 Task: Look for space in Korntal, Germany from 5th June, 2023 to 16th June, 2023 for 2 adults in price range Rs.14000 to Rs.18000. Place can be entire place with 1  bedroom having 1 bed and 1 bathroom. Property type can be house, flat, guest house, hotel. Booking option can be shelf check-in. Required host language is English.
Action: Mouse moved to (358, 96)
Screenshot: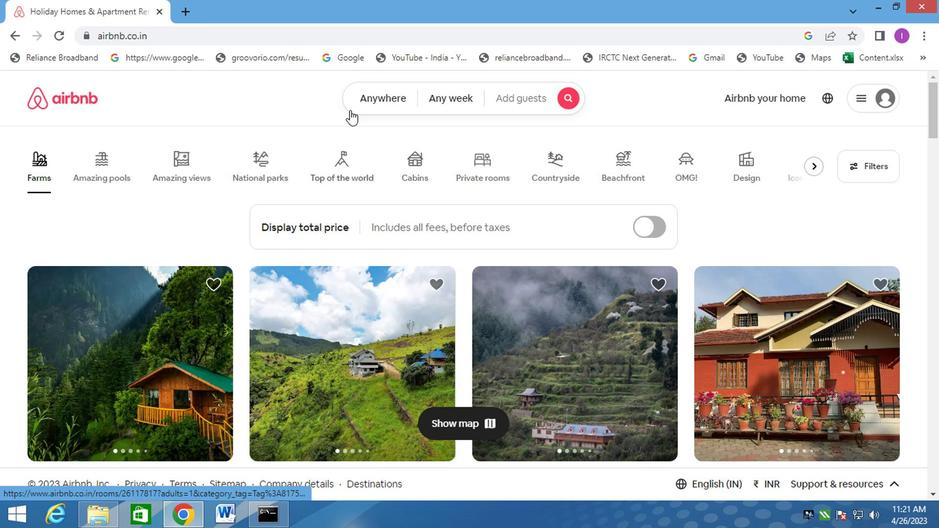 
Action: Mouse pressed left at (358, 96)
Screenshot: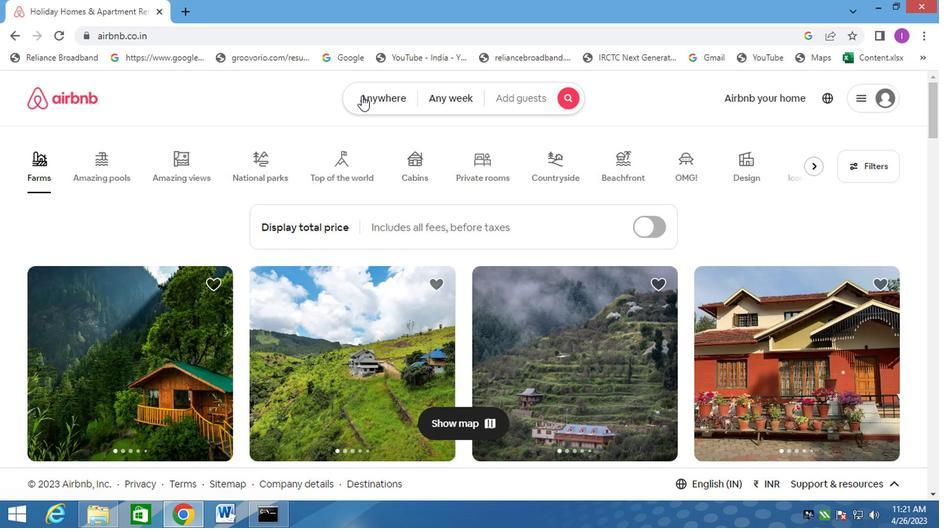 
Action: Mouse moved to (196, 154)
Screenshot: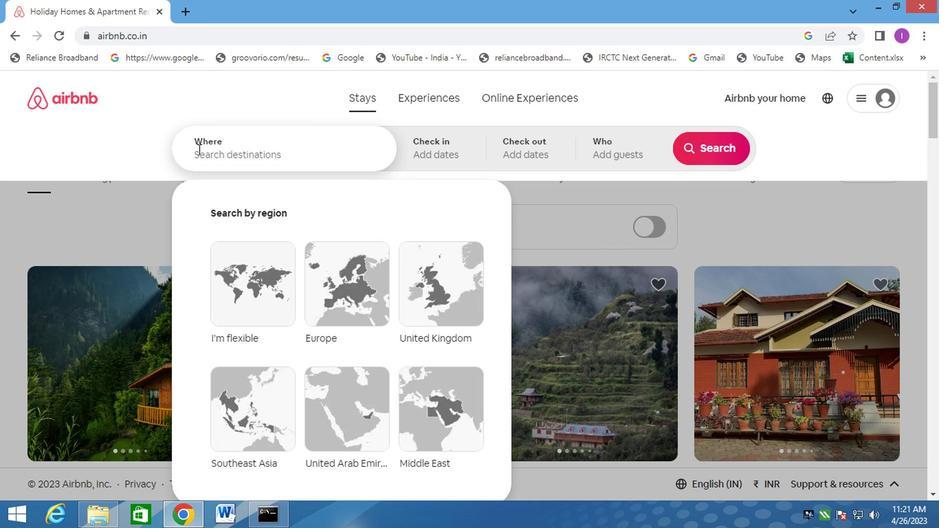 
Action: Mouse pressed left at (196, 154)
Screenshot: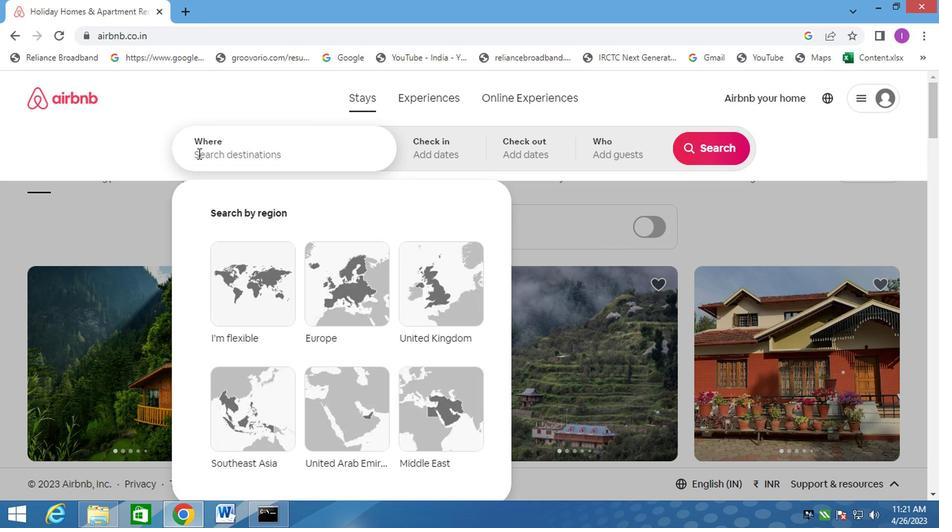 
Action: Mouse moved to (199, 148)
Screenshot: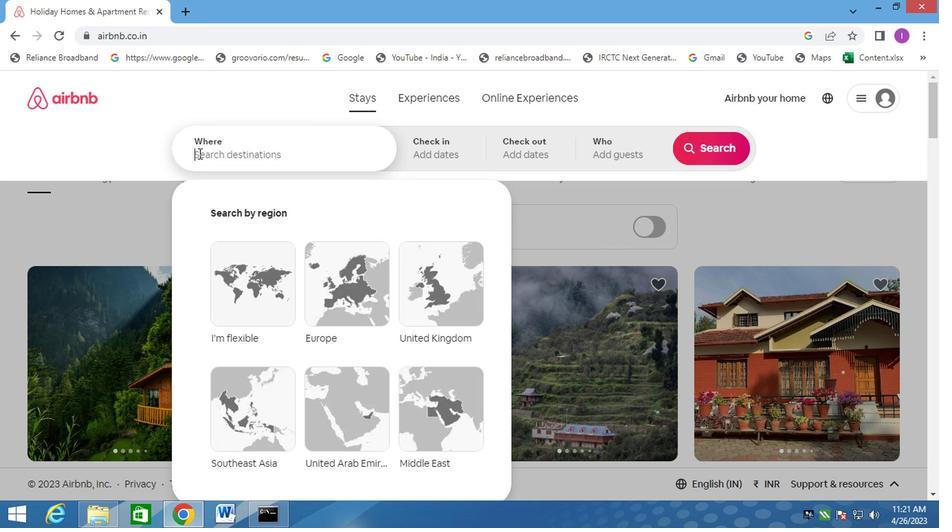 
Action: Key pressed krontal,germany
Screenshot: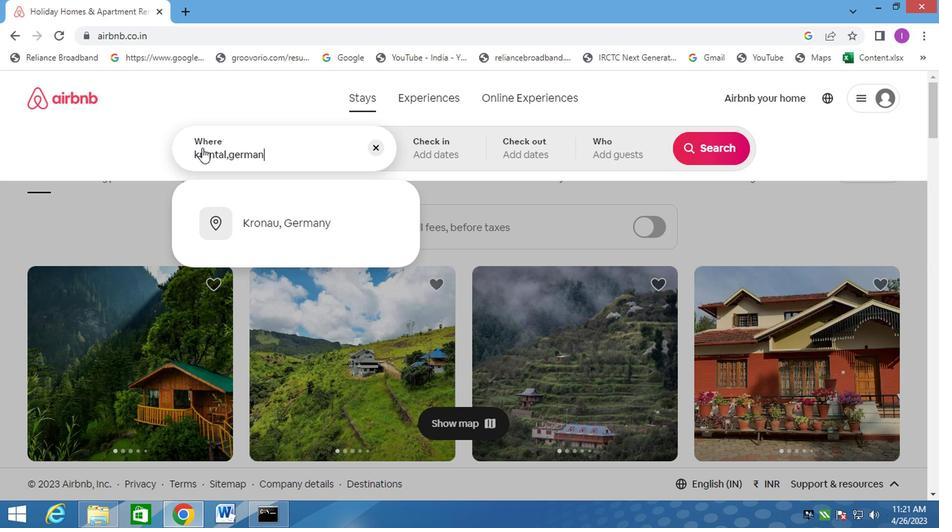 
Action: Mouse moved to (462, 152)
Screenshot: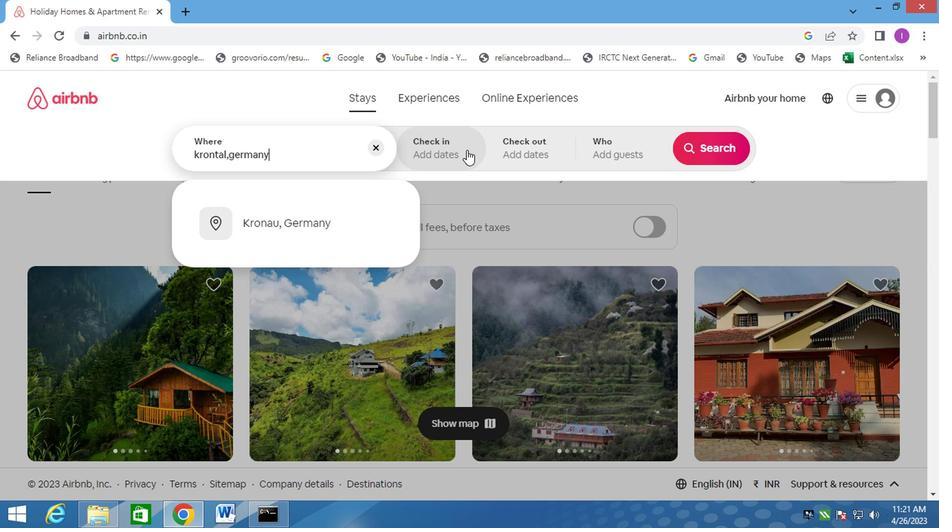 
Action: Mouse pressed left at (462, 152)
Screenshot: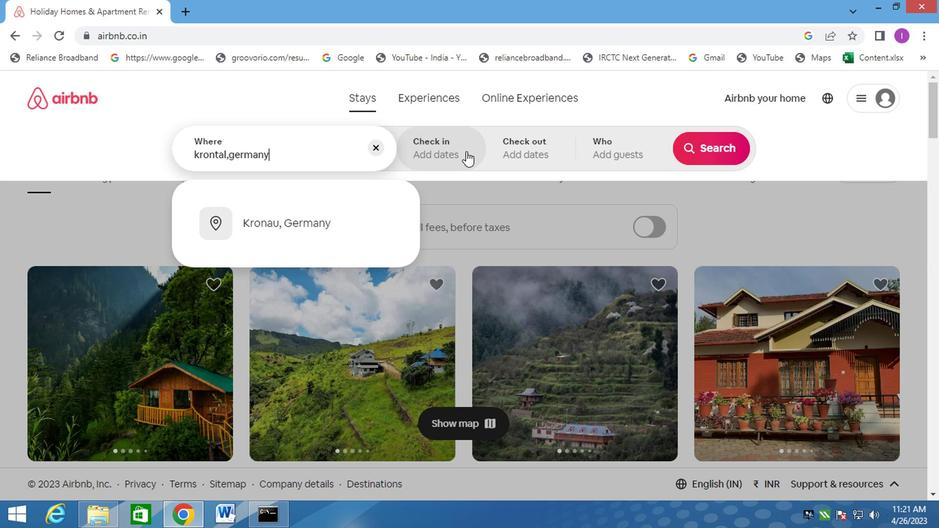 
Action: Mouse moved to (701, 258)
Screenshot: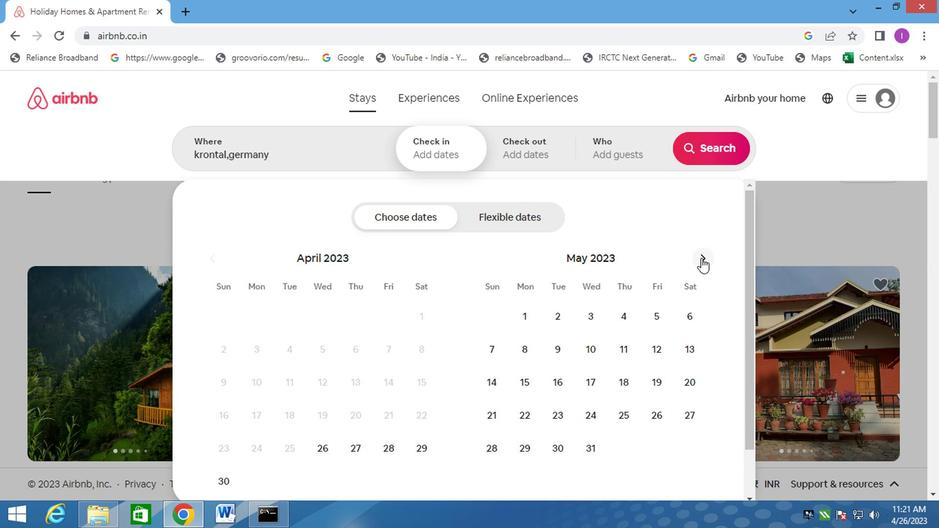 
Action: Mouse pressed left at (701, 258)
Screenshot: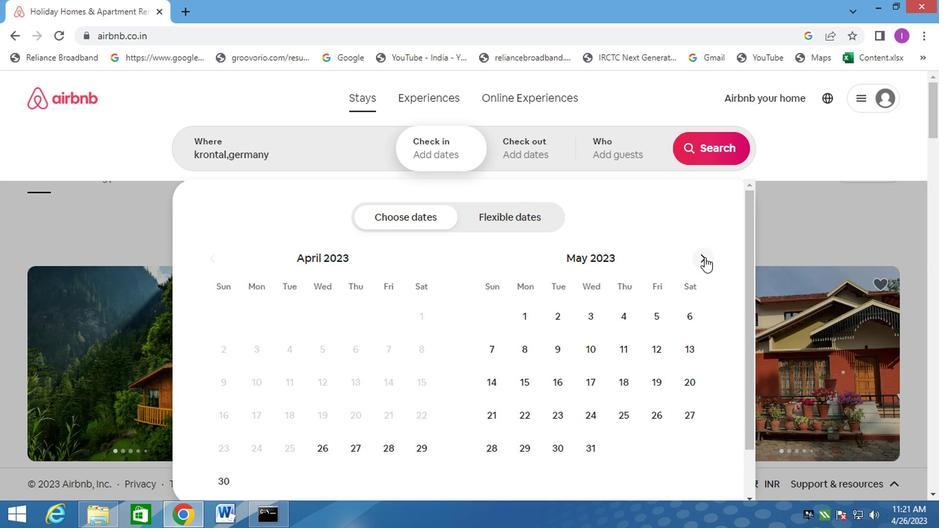 
Action: Mouse pressed left at (701, 258)
Screenshot: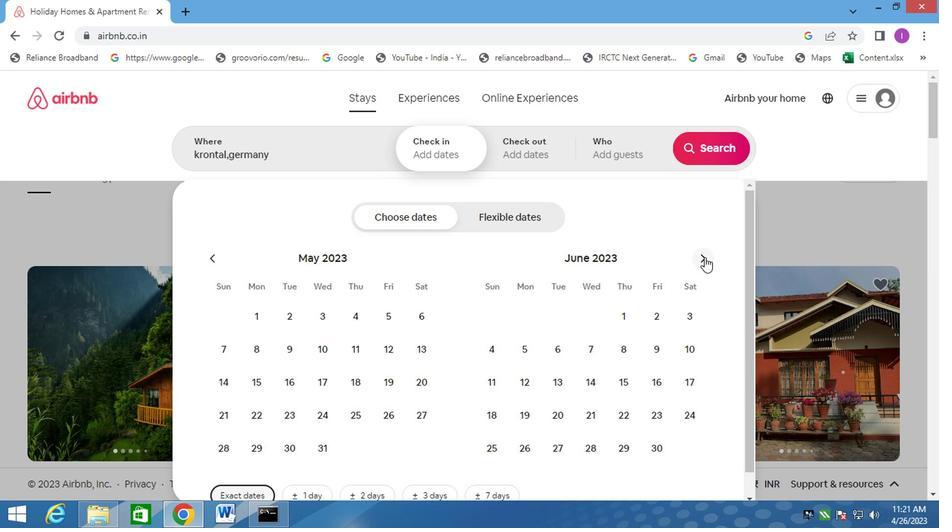 
Action: Mouse moved to (258, 355)
Screenshot: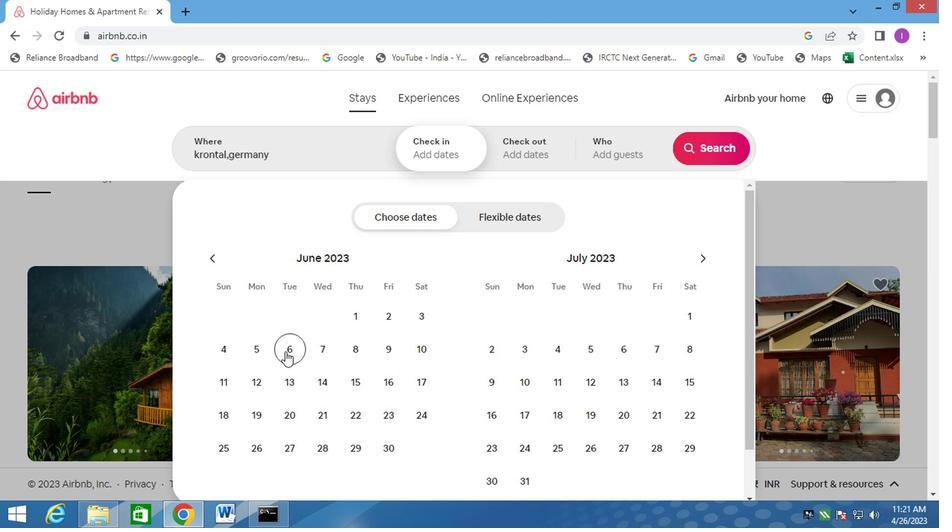 
Action: Mouse pressed left at (258, 355)
Screenshot: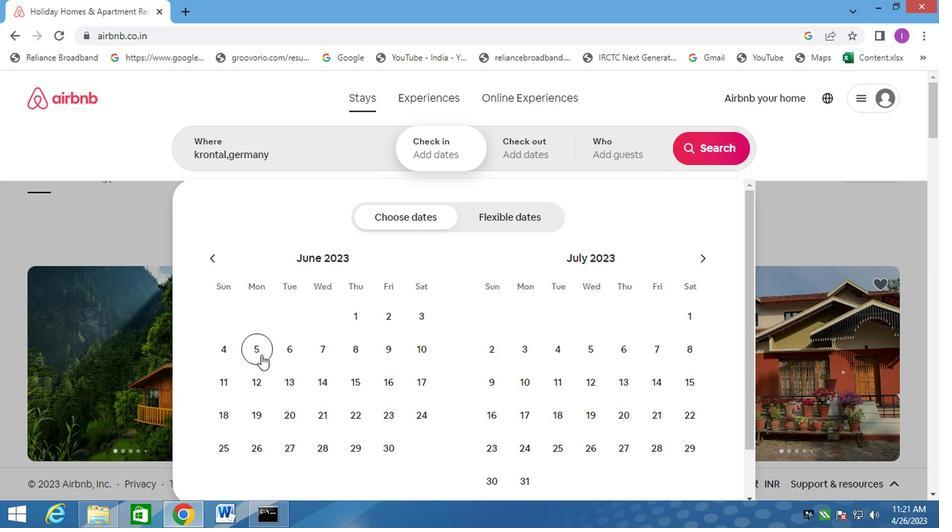 
Action: Mouse moved to (377, 382)
Screenshot: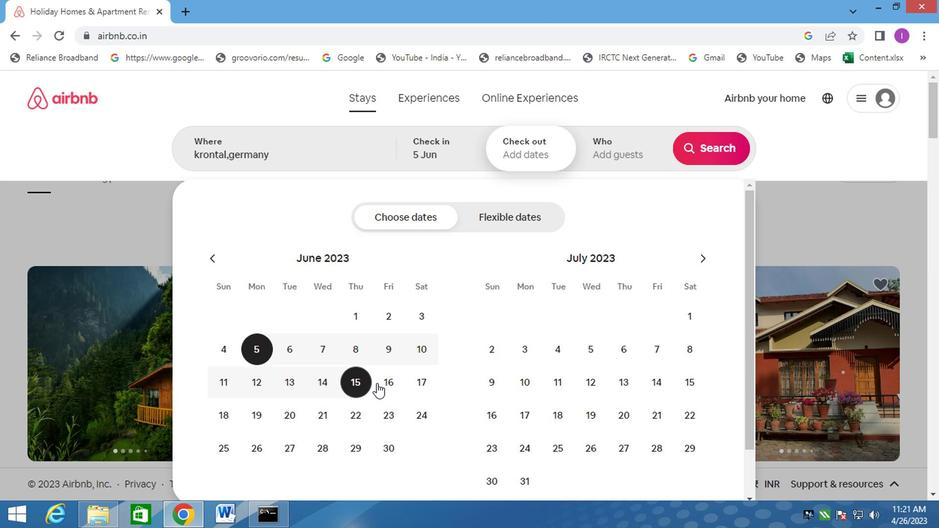 
Action: Mouse pressed left at (377, 382)
Screenshot: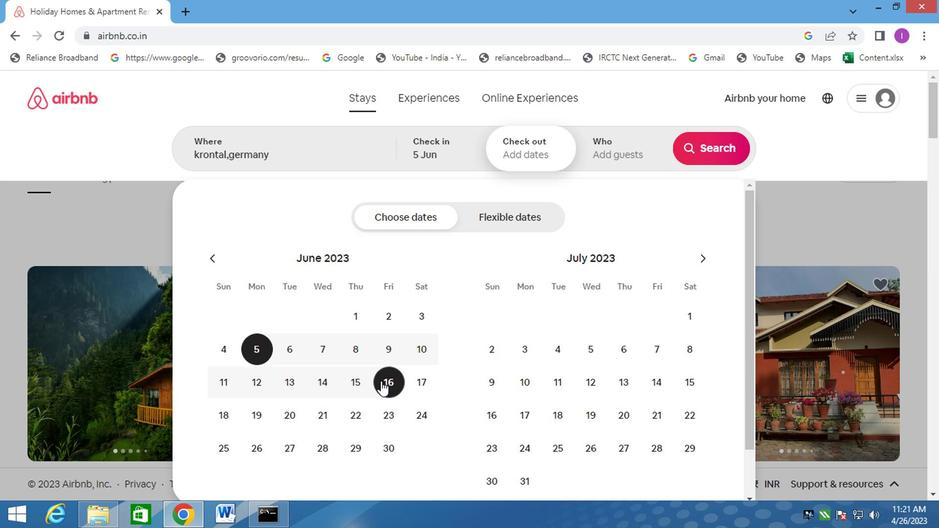 
Action: Mouse moved to (604, 155)
Screenshot: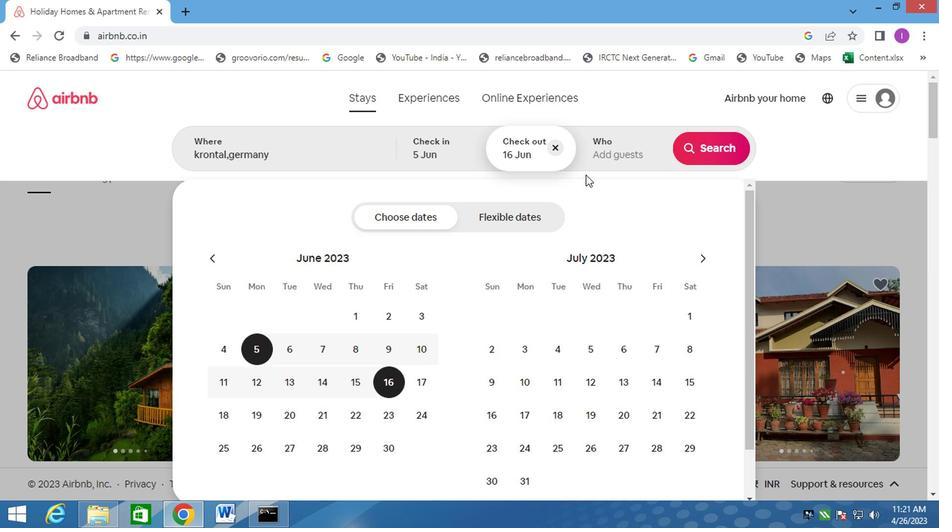 
Action: Mouse pressed left at (604, 155)
Screenshot: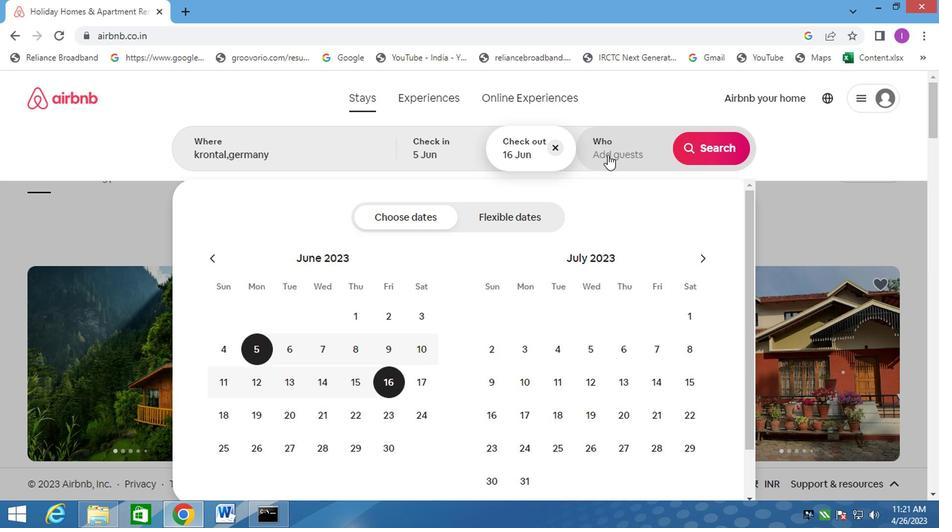 
Action: Mouse moved to (715, 226)
Screenshot: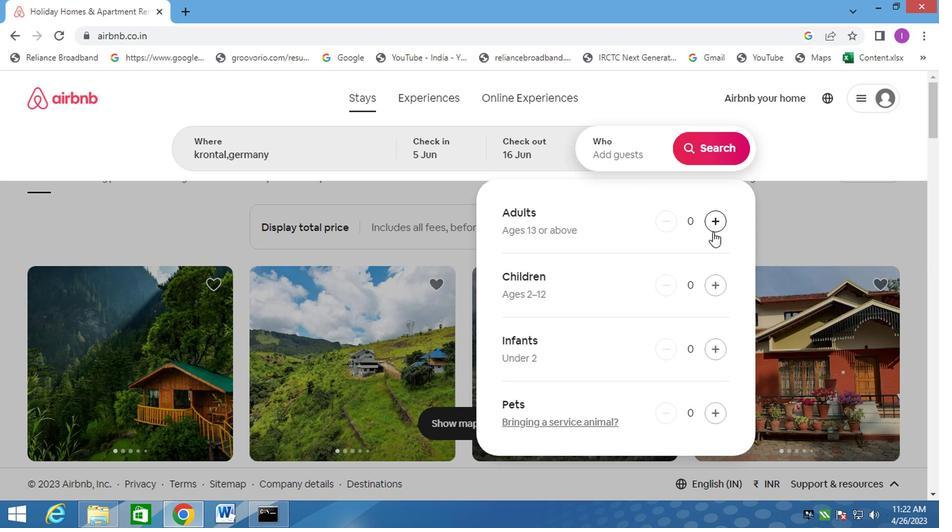 
Action: Mouse pressed left at (715, 226)
Screenshot: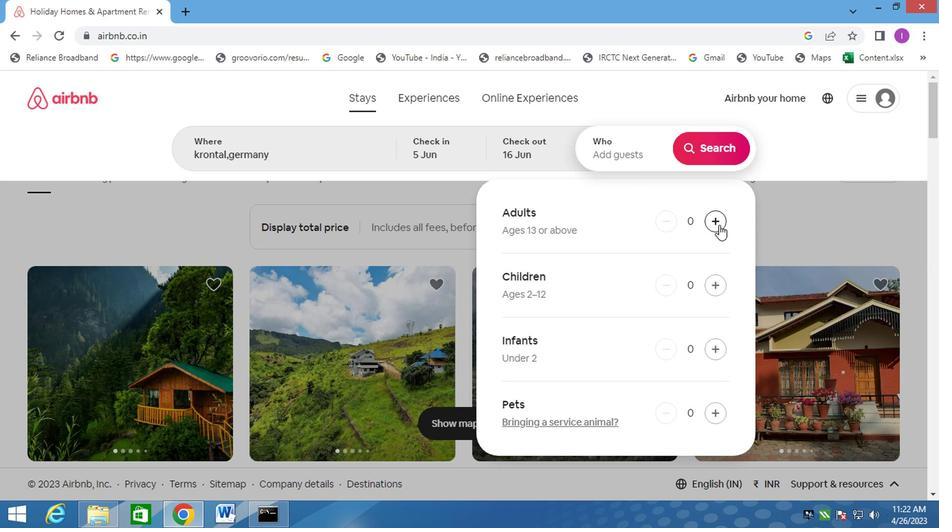 
Action: Mouse moved to (715, 225)
Screenshot: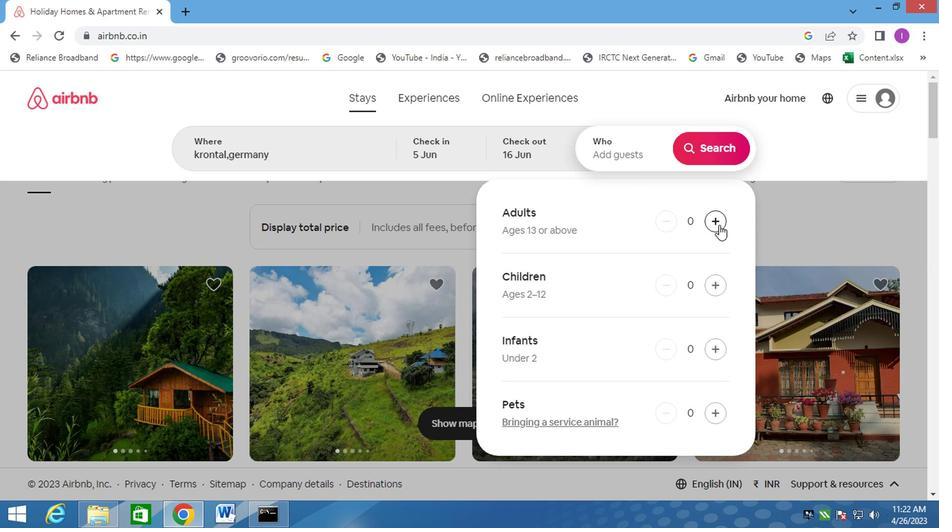 
Action: Mouse pressed left at (715, 225)
Screenshot: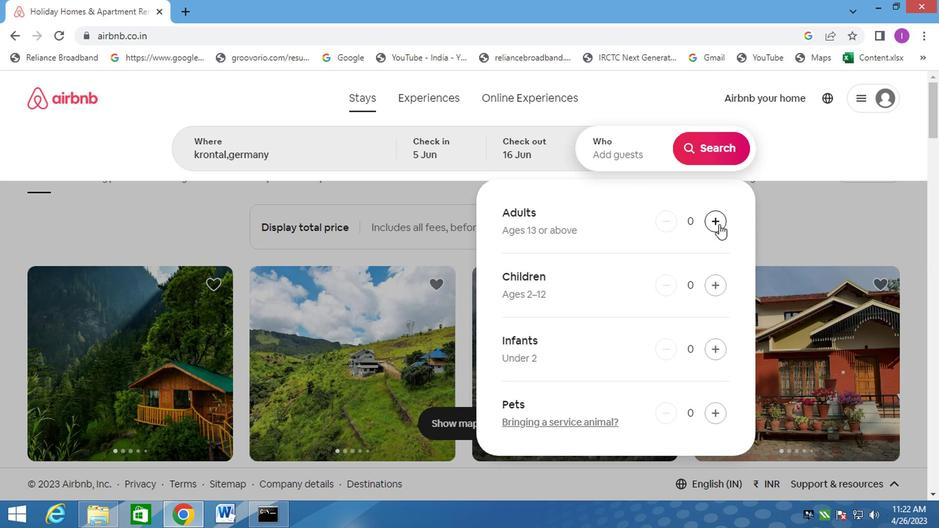 
Action: Mouse moved to (704, 158)
Screenshot: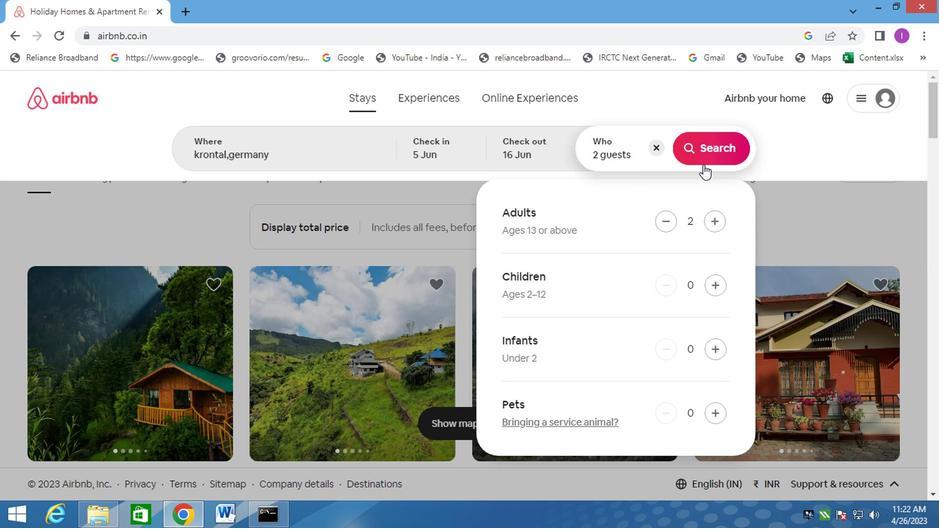 
Action: Mouse pressed left at (704, 158)
Screenshot: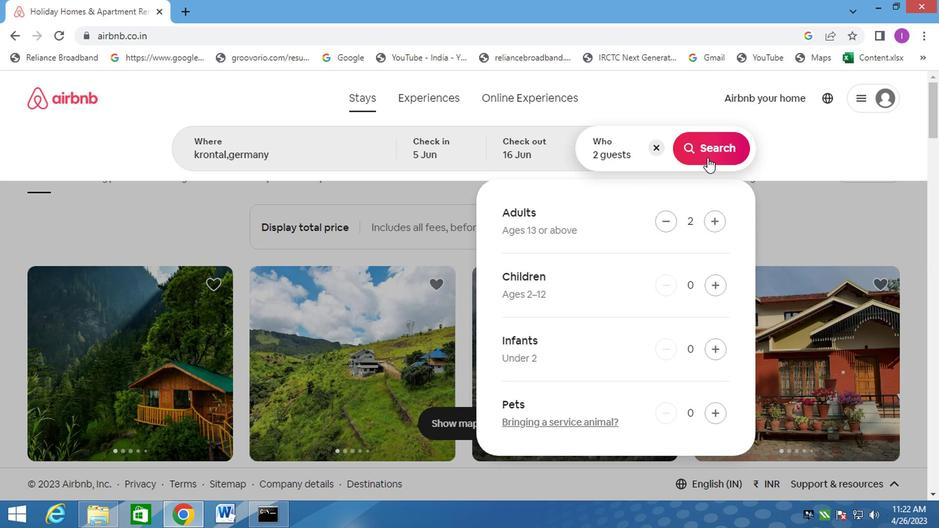 
Action: Mouse moved to (877, 143)
Screenshot: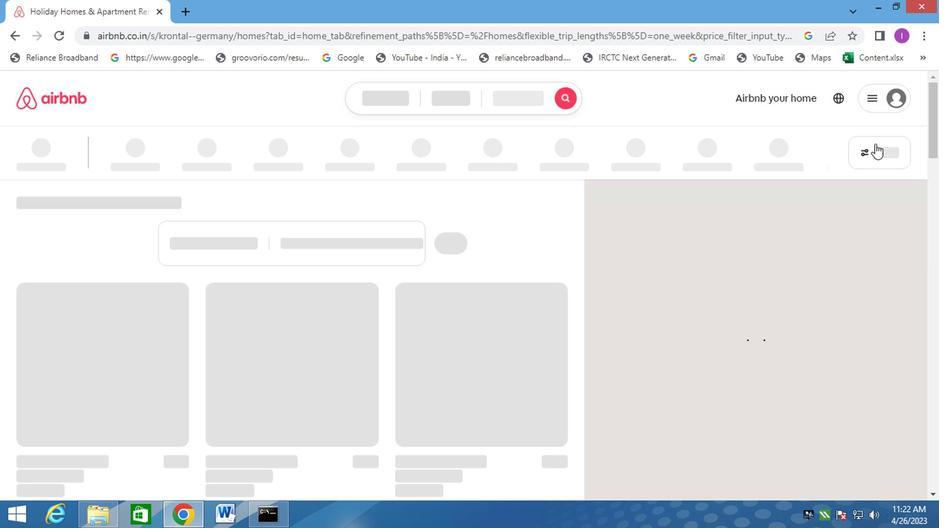 
Action: Mouse pressed left at (877, 143)
Screenshot: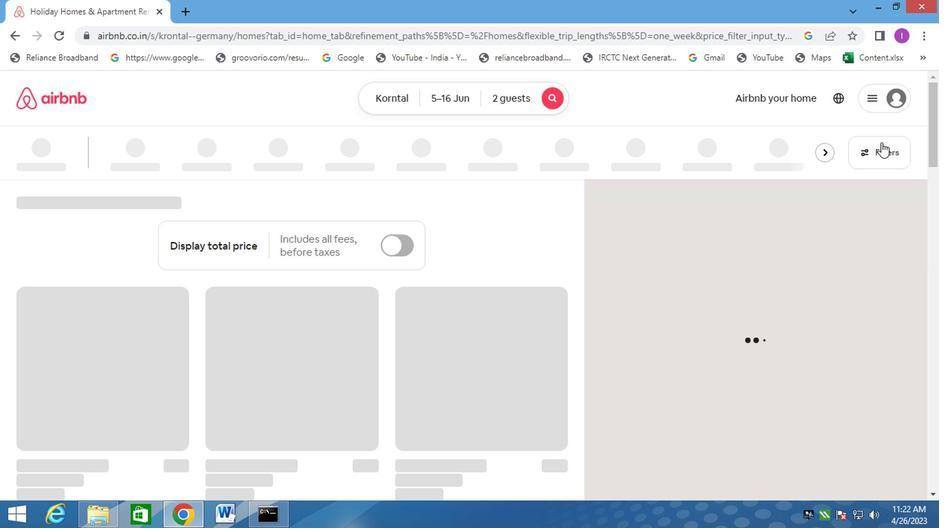 
Action: Mouse moved to (290, 326)
Screenshot: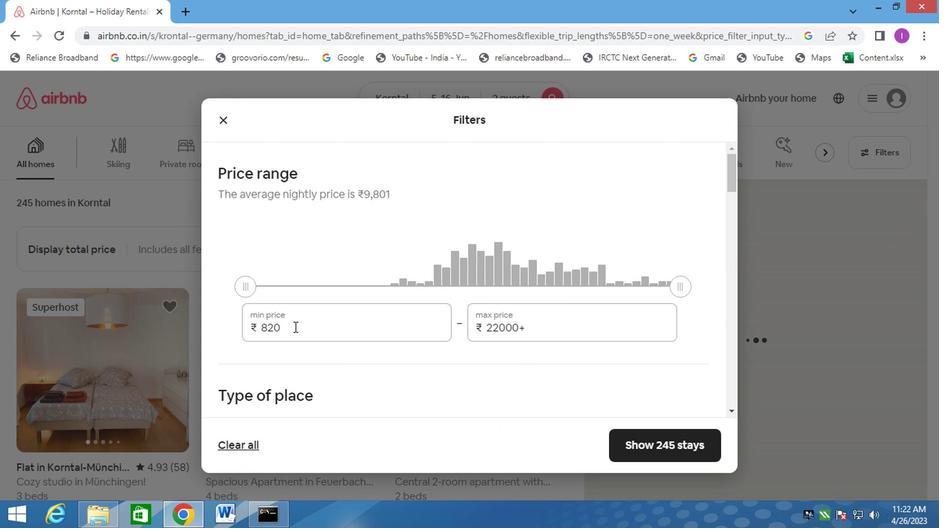 
Action: Mouse pressed left at (290, 326)
Screenshot: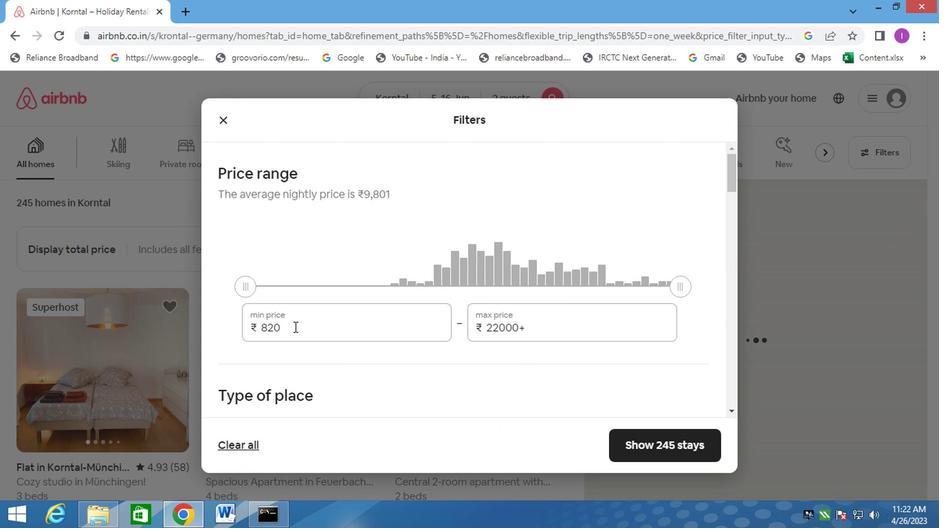 
Action: Mouse moved to (251, 330)
Screenshot: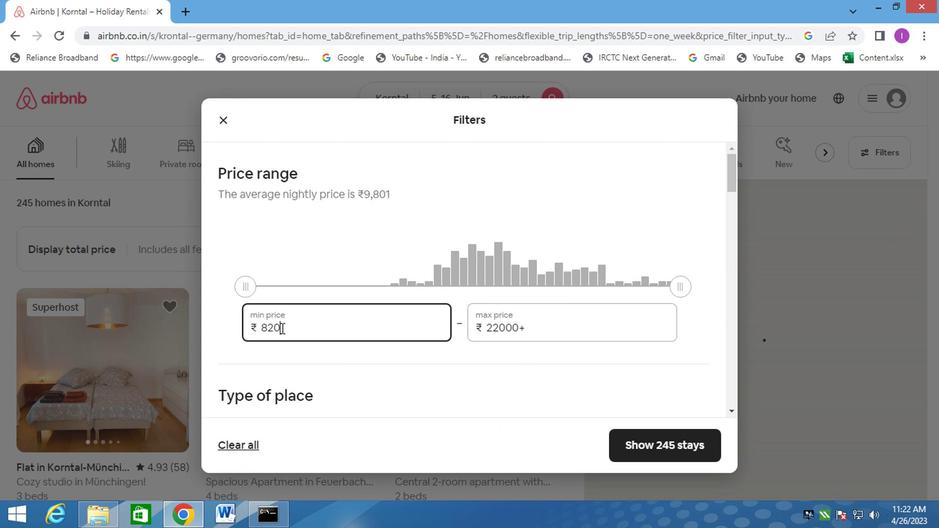 
Action: Key pressed 14000
Screenshot: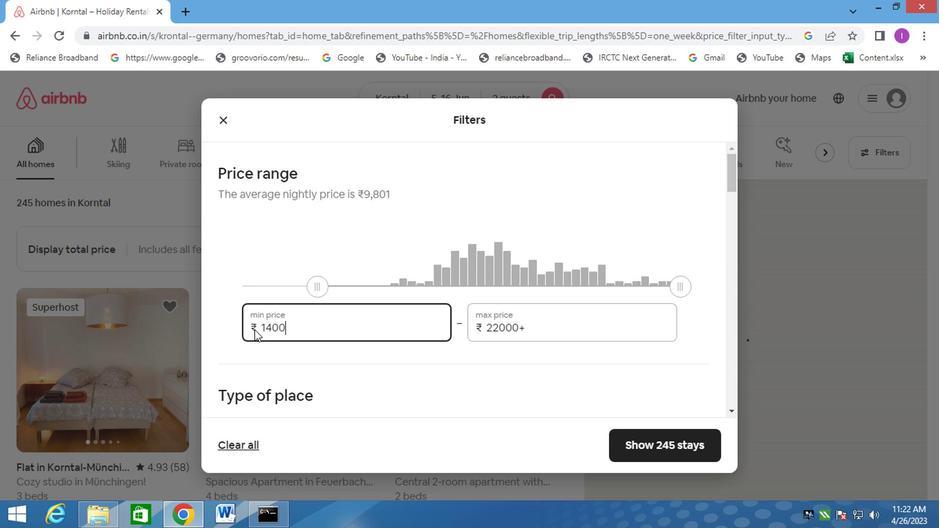 
Action: Mouse moved to (542, 321)
Screenshot: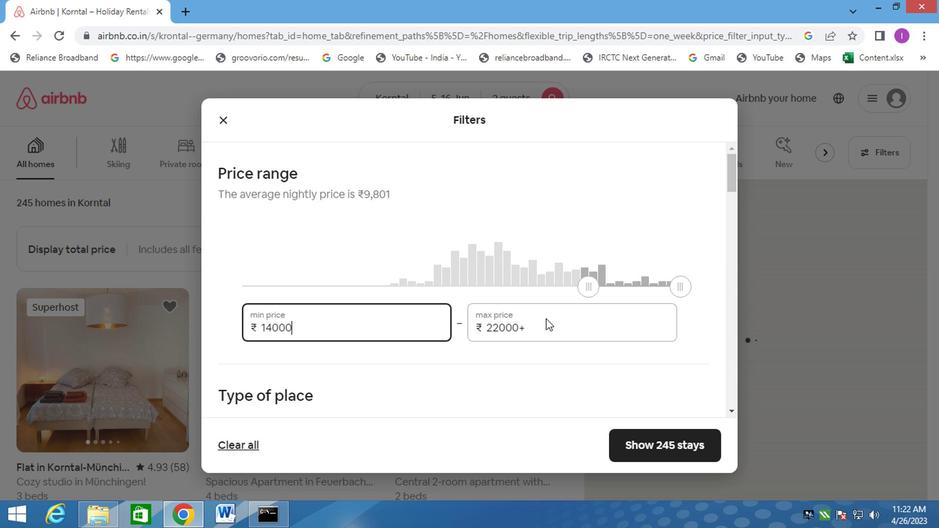
Action: Mouse pressed left at (542, 321)
Screenshot: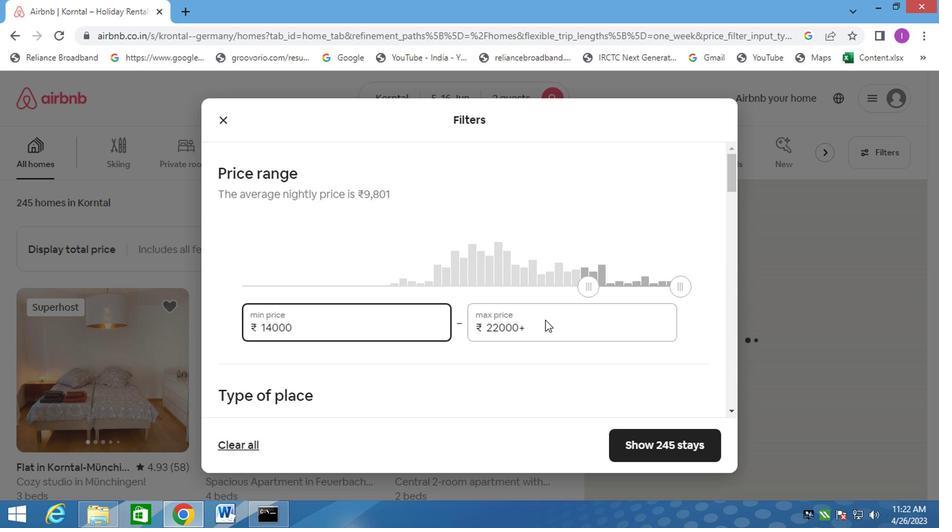 
Action: Mouse moved to (537, 324)
Screenshot: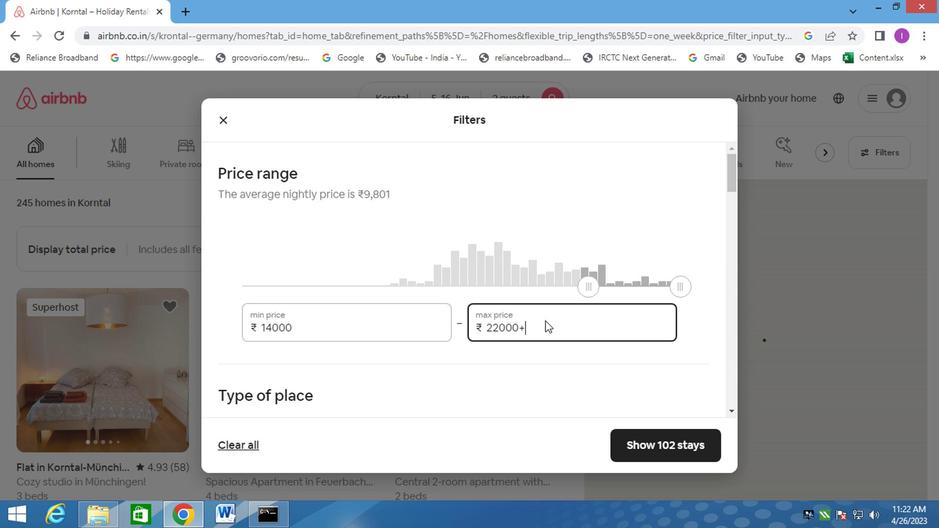 
Action: Mouse pressed left at (537, 324)
Screenshot: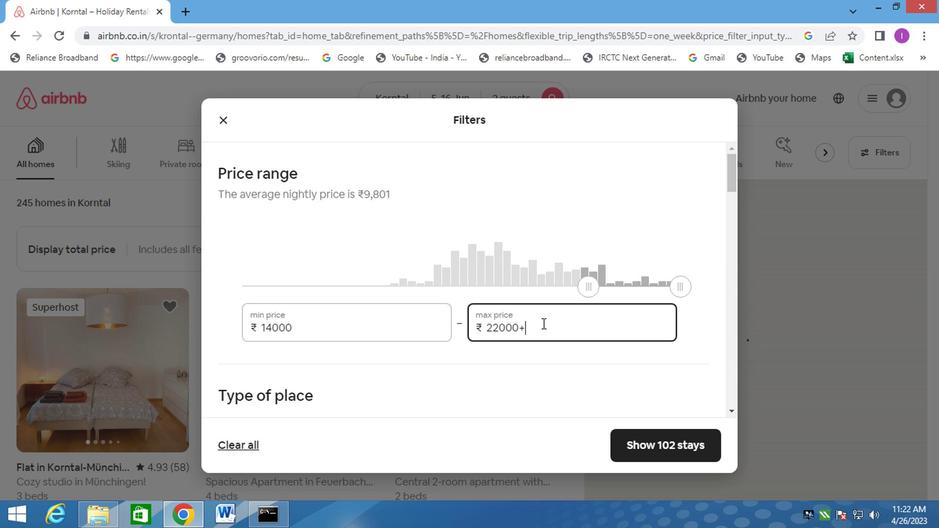 
Action: Mouse moved to (474, 329)
Screenshot: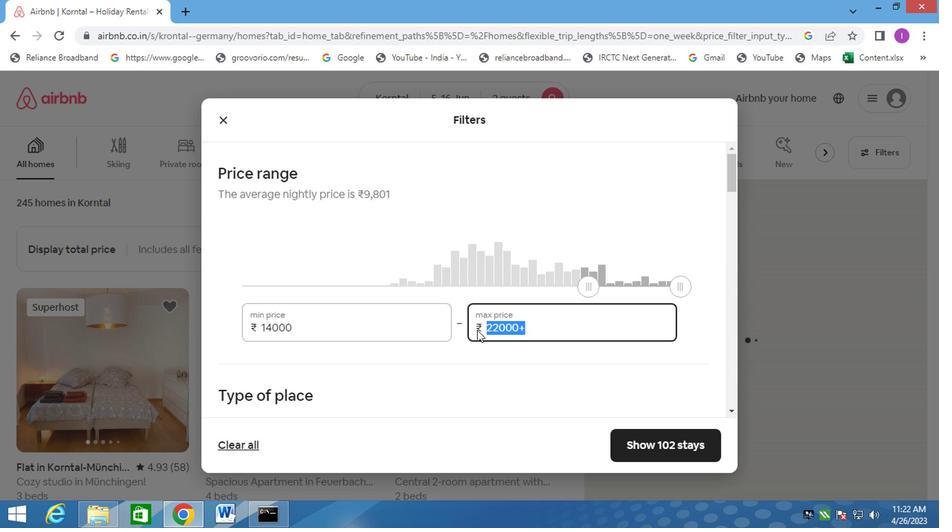 
Action: Key pressed 18000
Screenshot: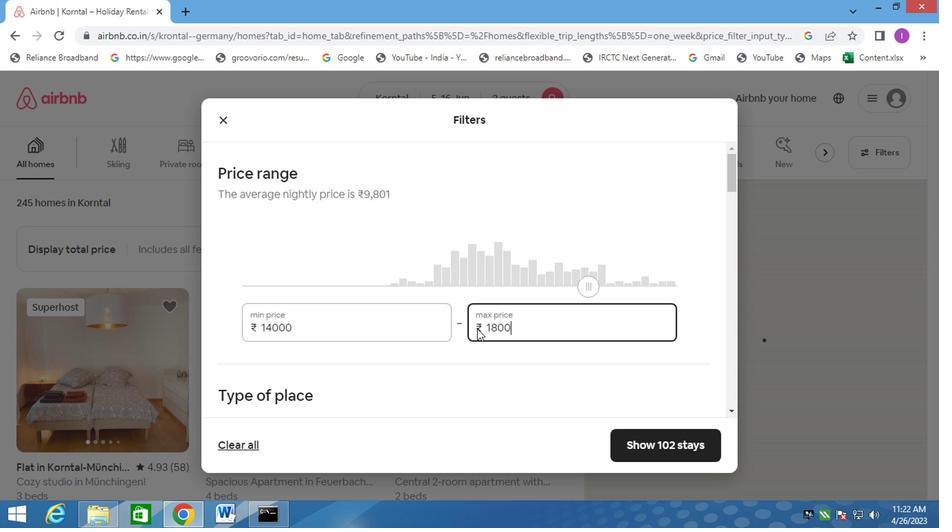 
Action: Mouse moved to (409, 332)
Screenshot: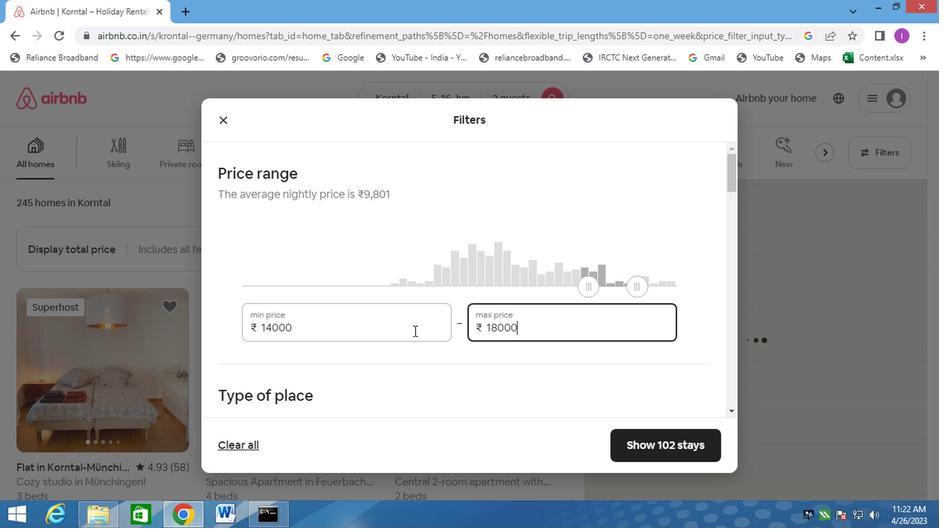 
Action: Mouse scrolled (409, 331) with delta (0, 0)
Screenshot: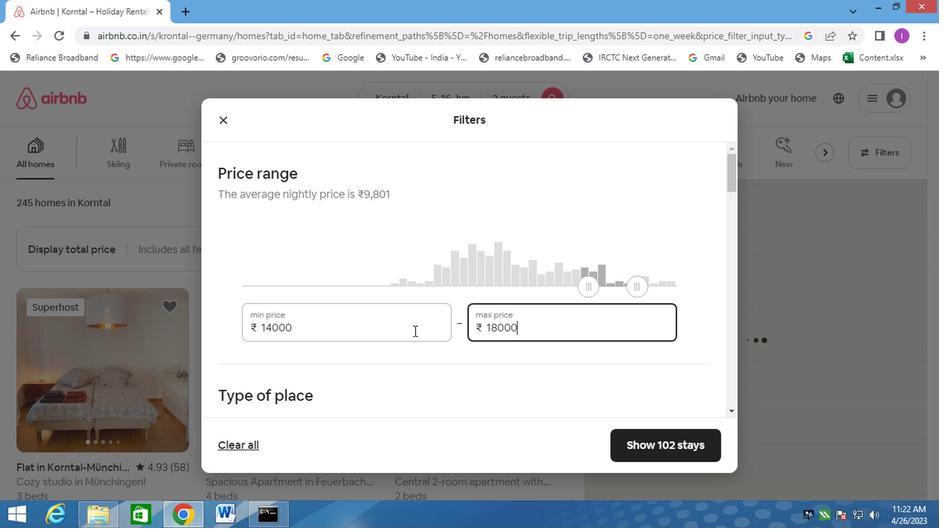 
Action: Mouse moved to (409, 332)
Screenshot: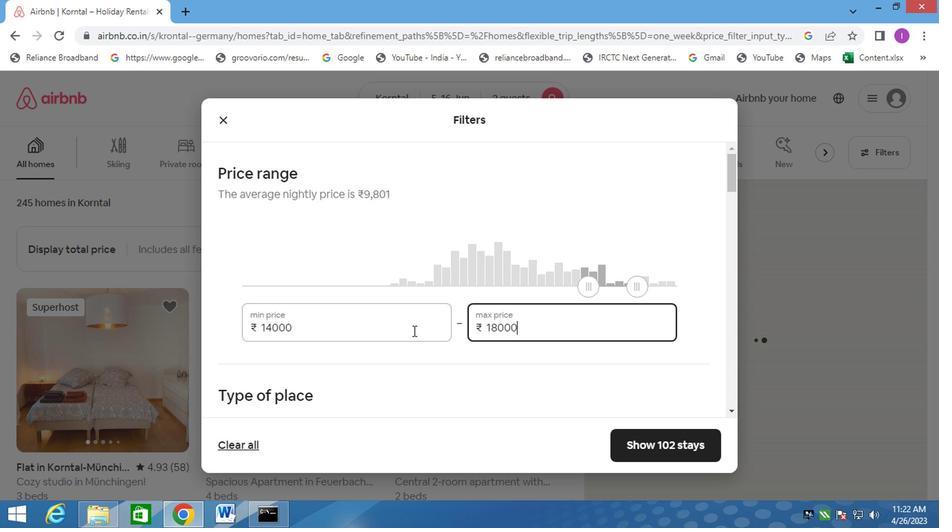
Action: Mouse scrolled (409, 331) with delta (0, 0)
Screenshot: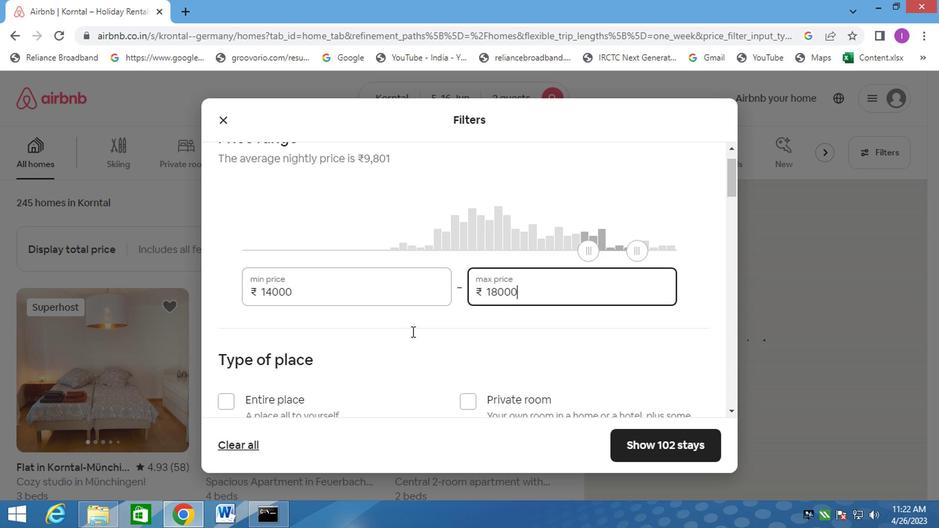 
Action: Mouse moved to (366, 332)
Screenshot: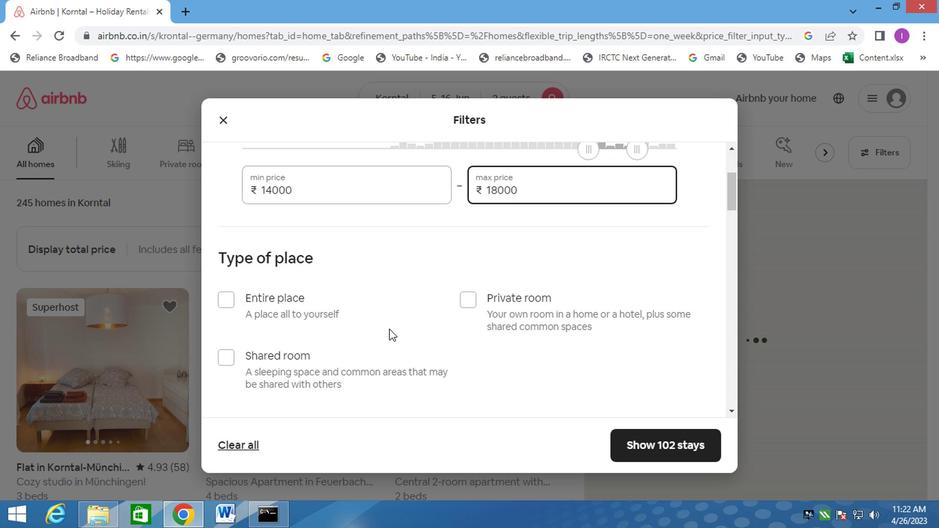 
Action: Mouse scrolled (366, 331) with delta (0, 0)
Screenshot: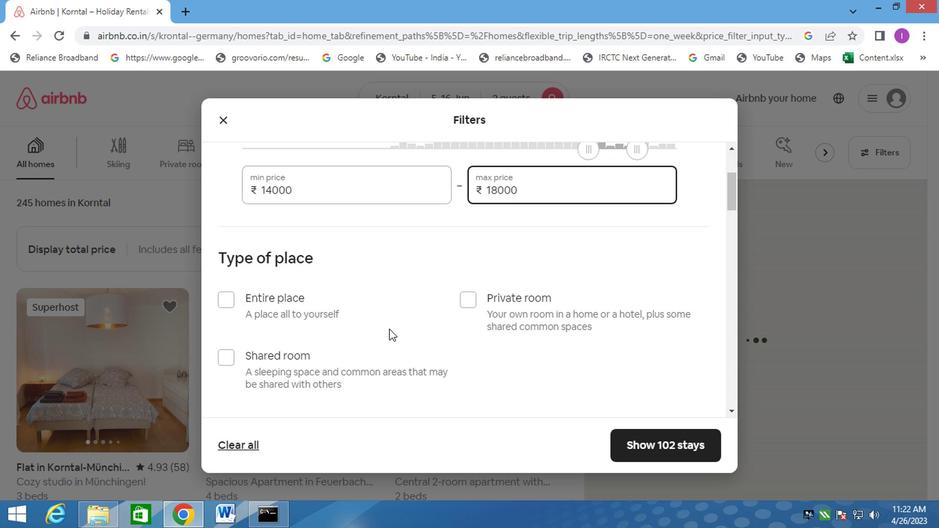 
Action: Mouse moved to (347, 342)
Screenshot: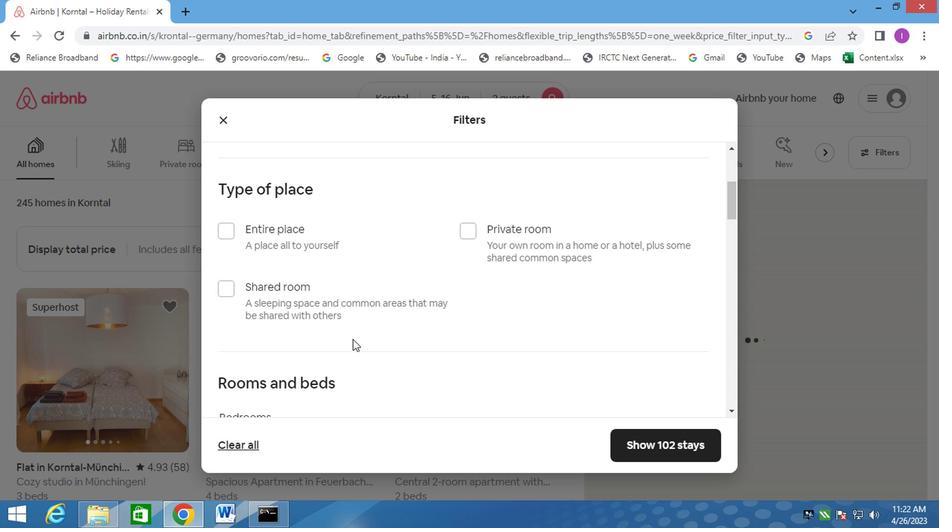 
Action: Mouse scrolled (347, 341) with delta (0, 0)
Screenshot: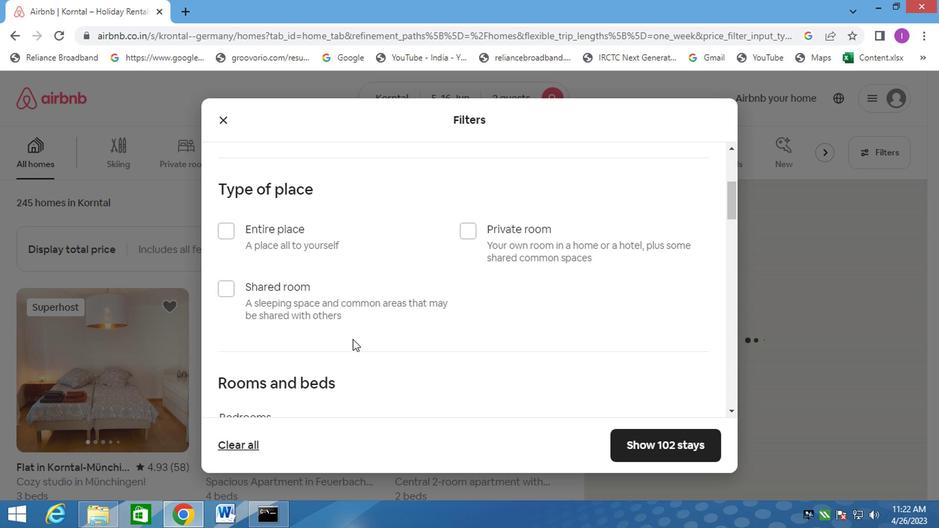 
Action: Mouse moved to (217, 160)
Screenshot: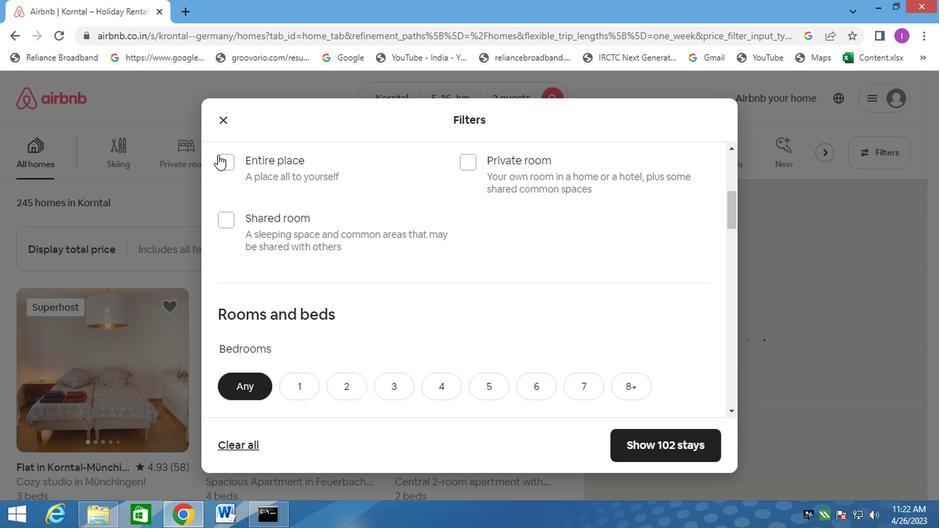 
Action: Mouse pressed left at (217, 160)
Screenshot: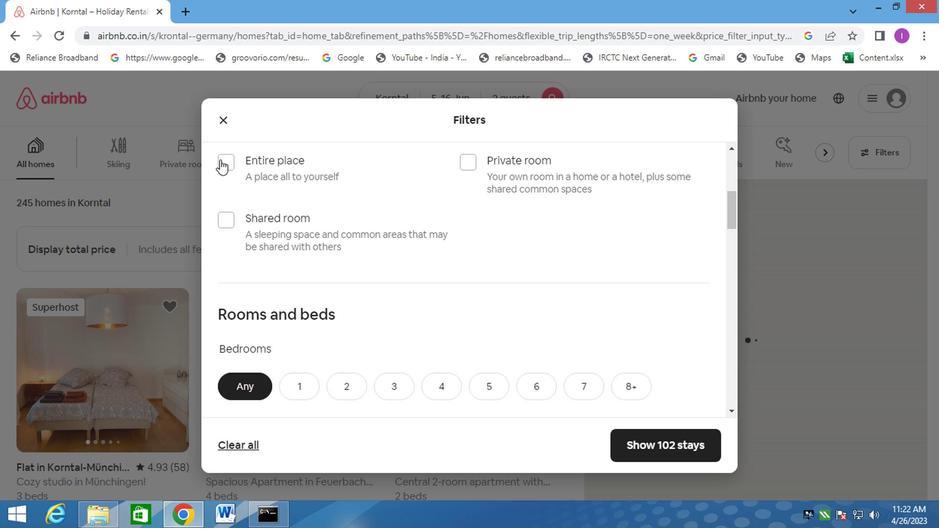 
Action: Mouse moved to (324, 219)
Screenshot: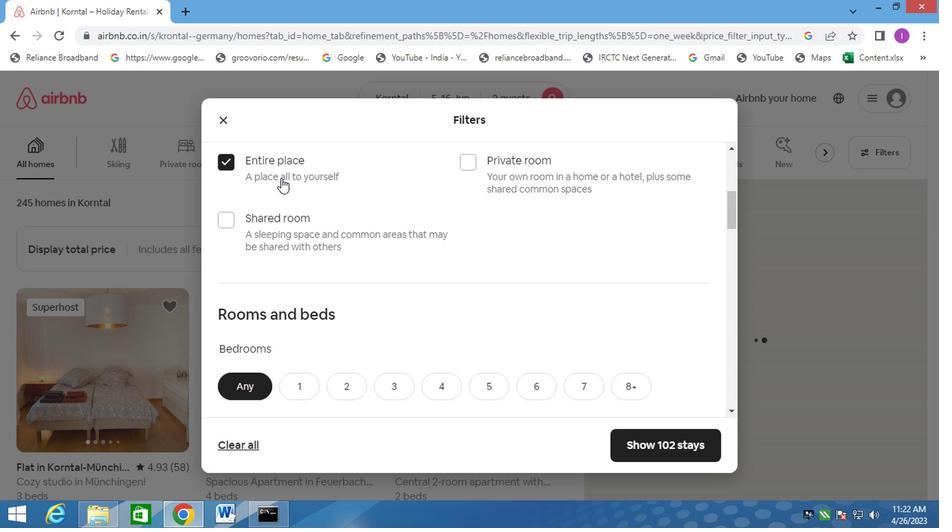 
Action: Mouse scrolled (323, 218) with delta (0, 0)
Screenshot: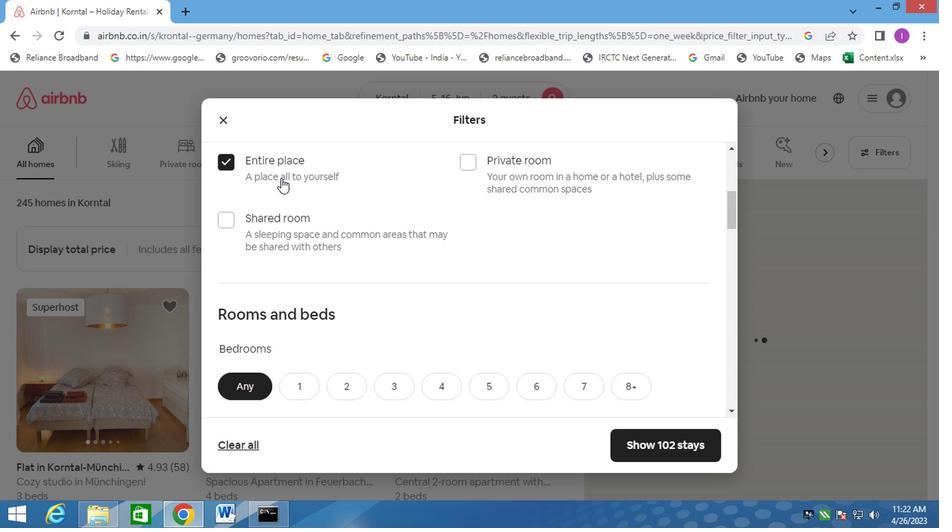 
Action: Mouse scrolled (324, 218) with delta (0, 0)
Screenshot: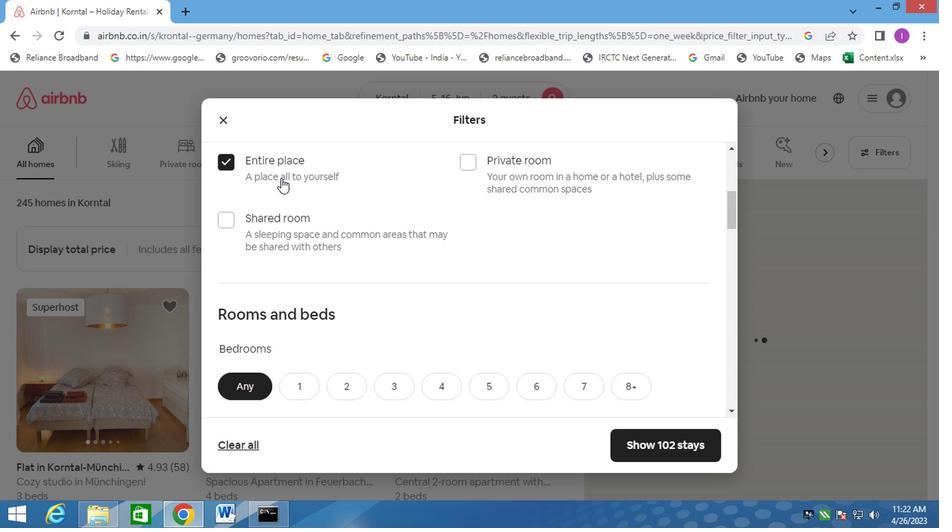 
Action: Mouse moved to (325, 219)
Screenshot: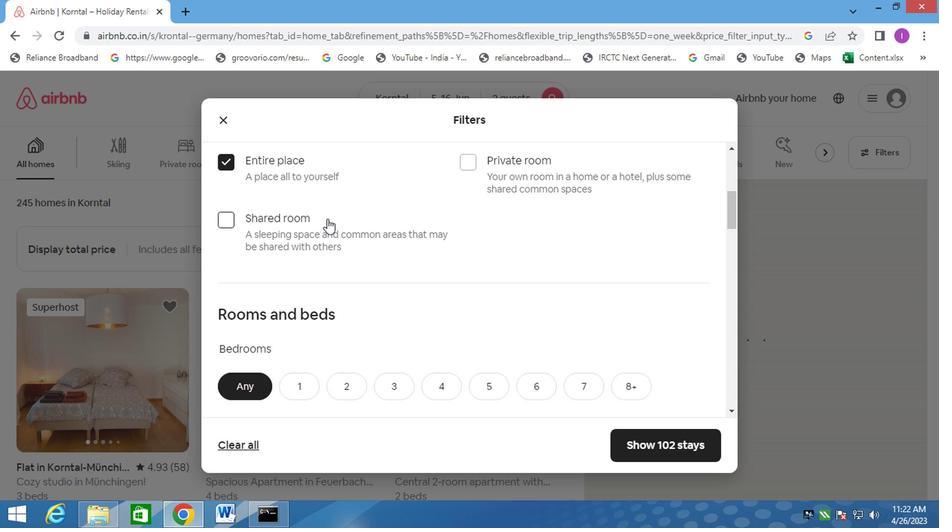 
Action: Mouse scrolled (324, 218) with delta (0, 0)
Screenshot: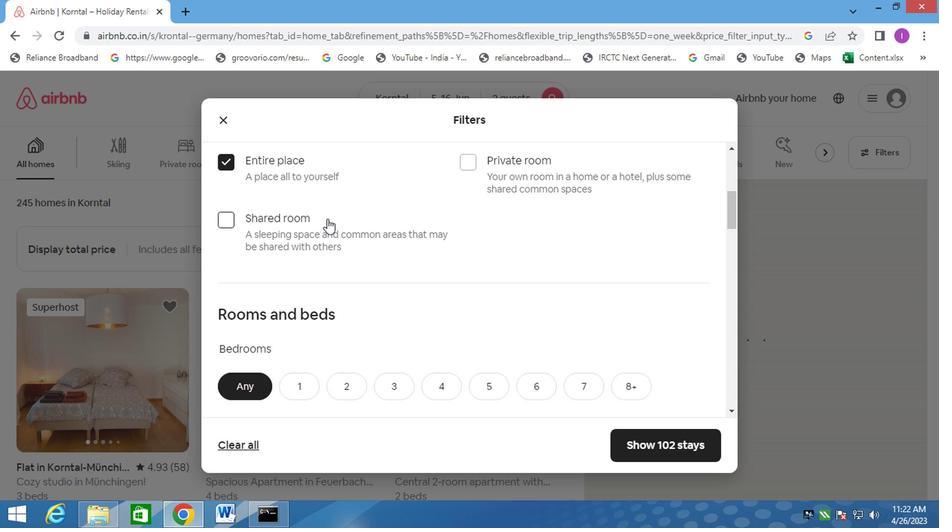 
Action: Mouse moved to (327, 219)
Screenshot: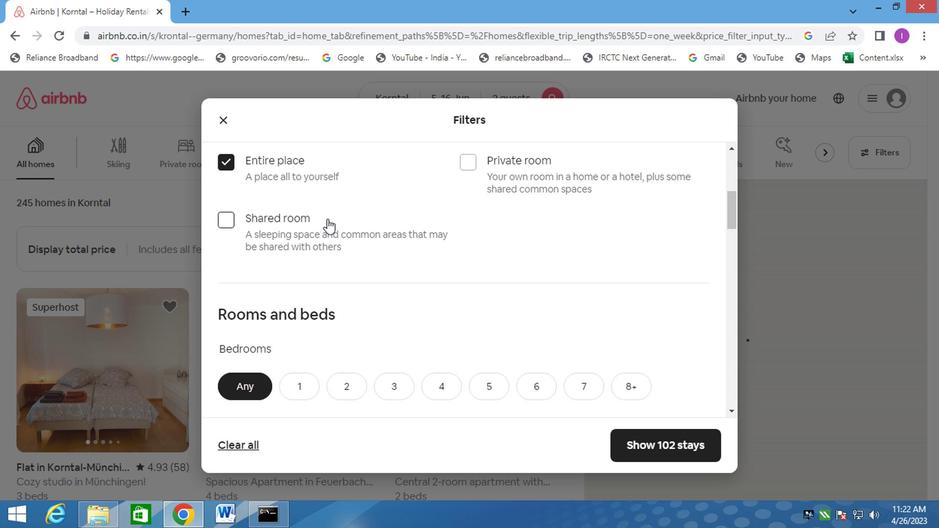 
Action: Mouse scrolled (327, 218) with delta (0, 0)
Screenshot: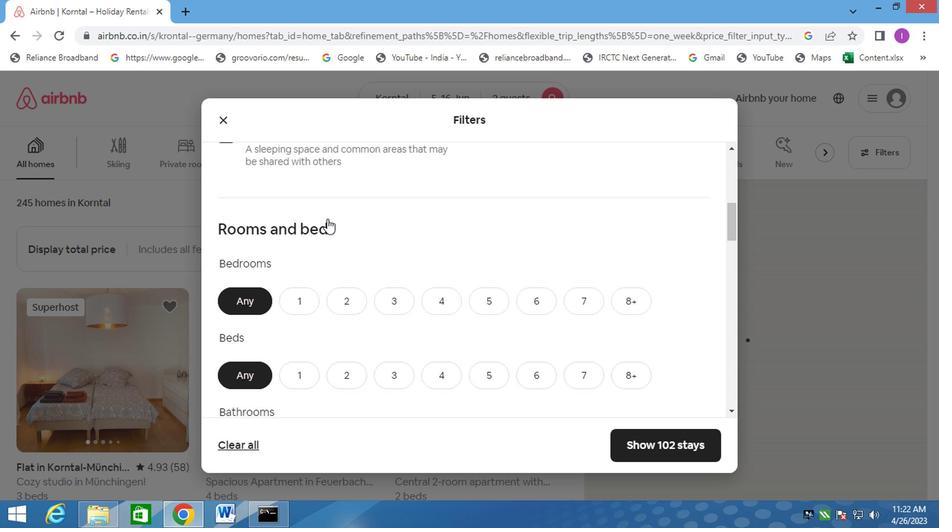 
Action: Mouse moved to (299, 177)
Screenshot: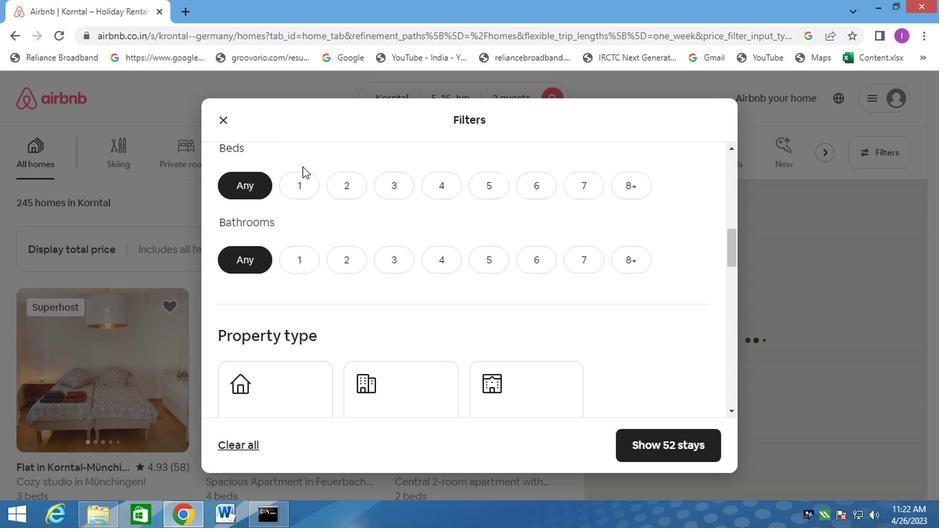 
Action: Mouse scrolled (299, 178) with delta (0, 0)
Screenshot: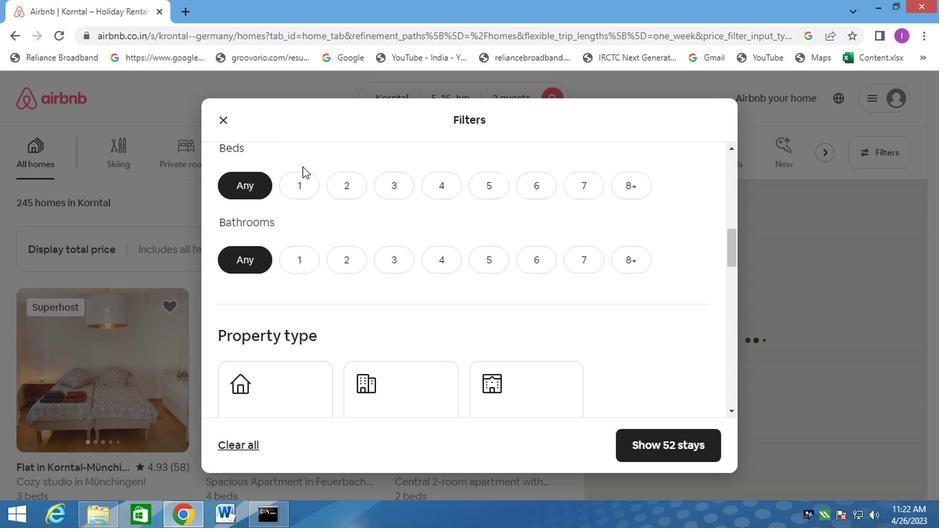 
Action: Mouse moved to (299, 179)
Screenshot: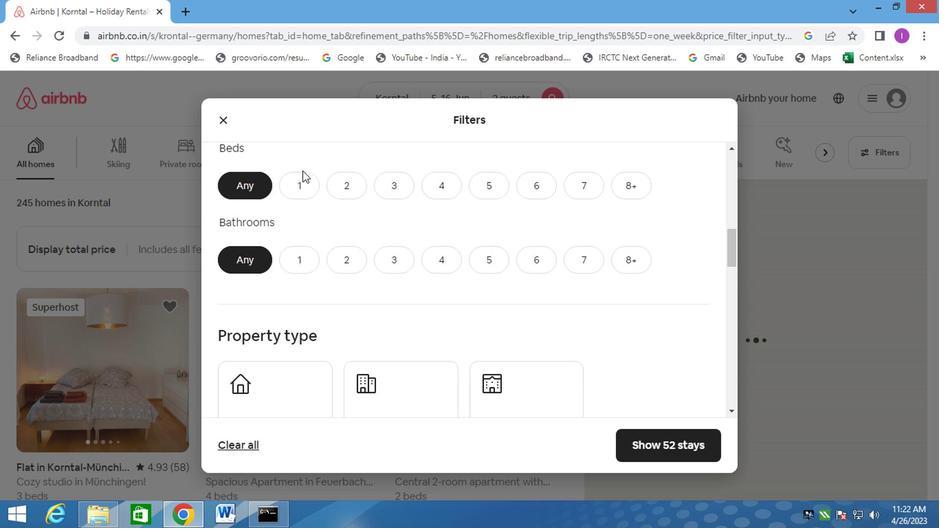 
Action: Mouse scrolled (299, 179) with delta (0, 0)
Screenshot: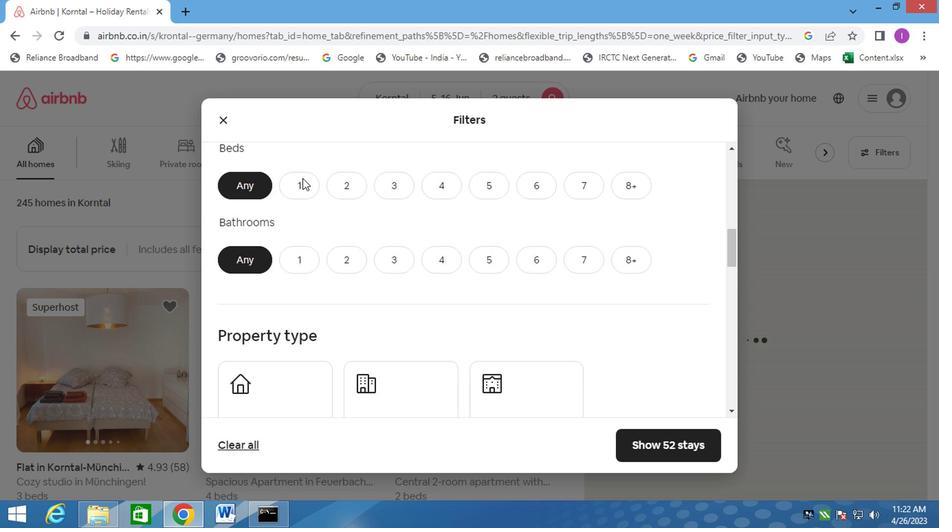 
Action: Mouse moved to (296, 239)
Screenshot: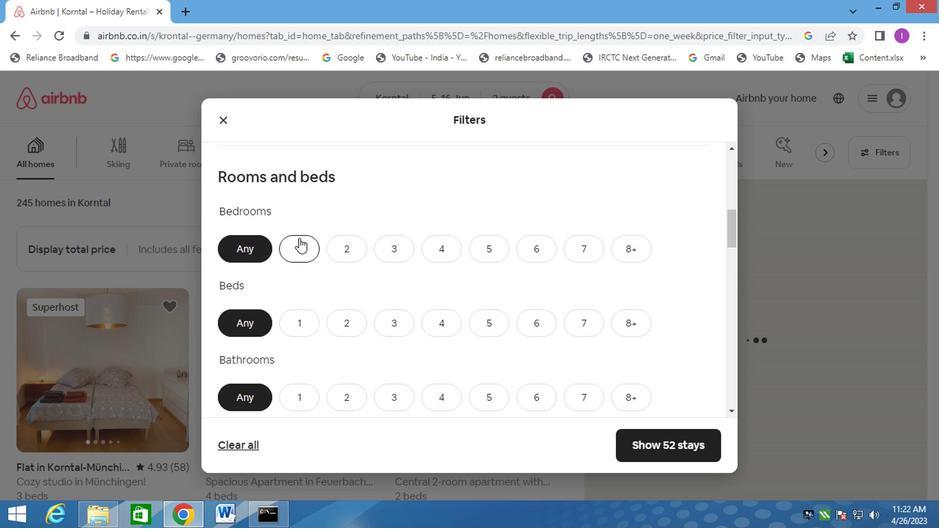 
Action: Mouse pressed left at (296, 239)
Screenshot: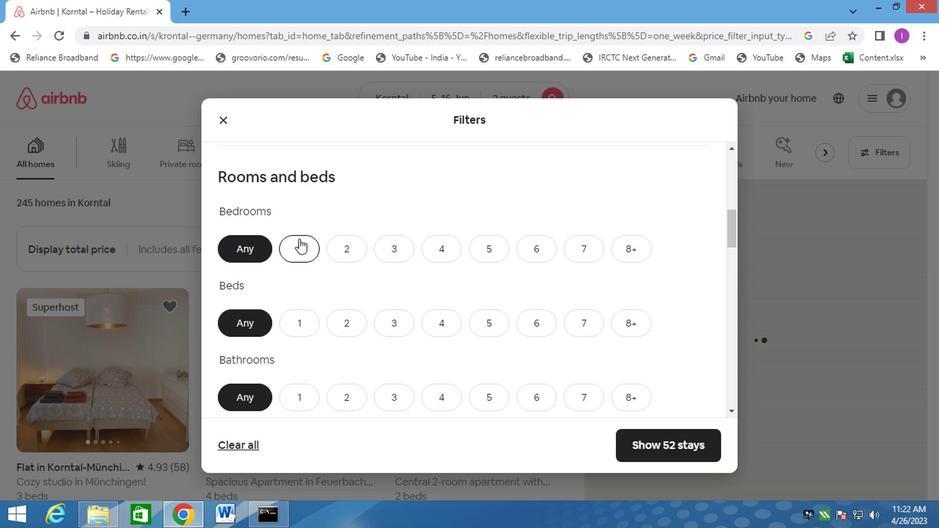 
Action: Mouse moved to (295, 316)
Screenshot: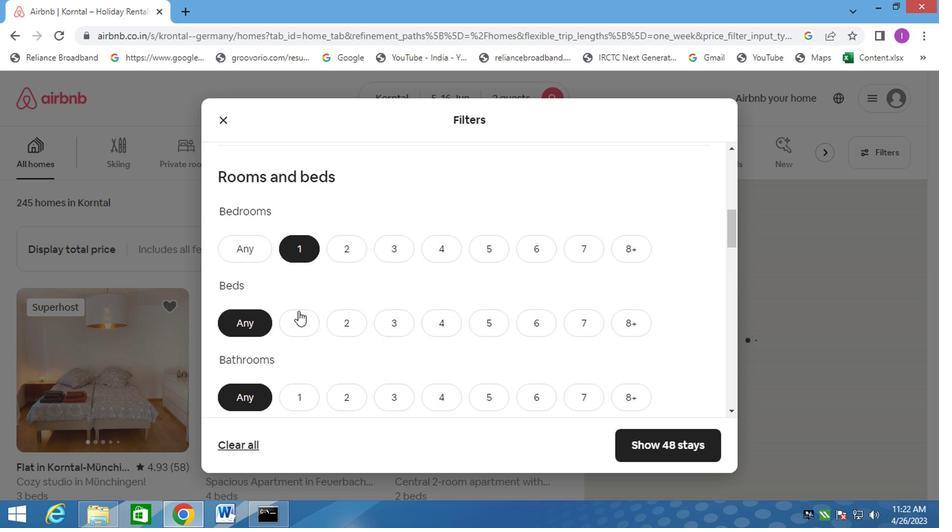 
Action: Mouse pressed left at (295, 316)
Screenshot: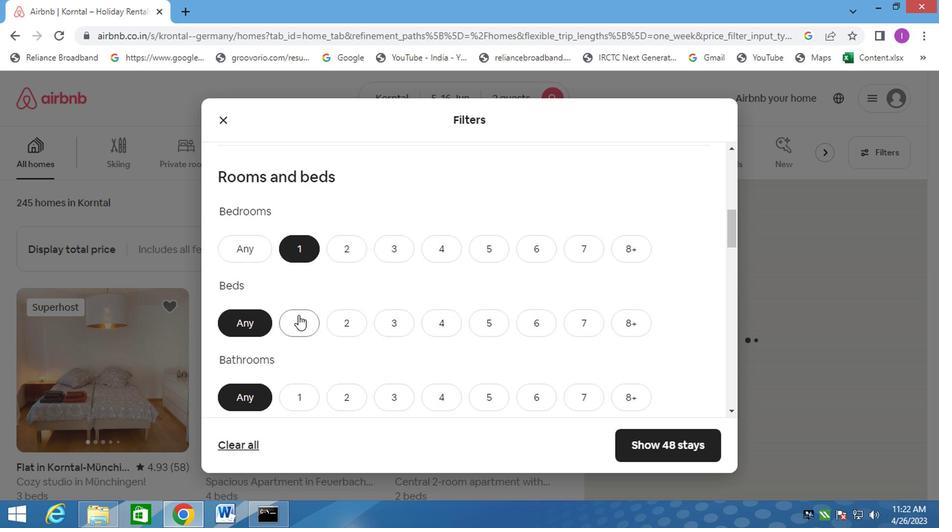 
Action: Mouse moved to (307, 404)
Screenshot: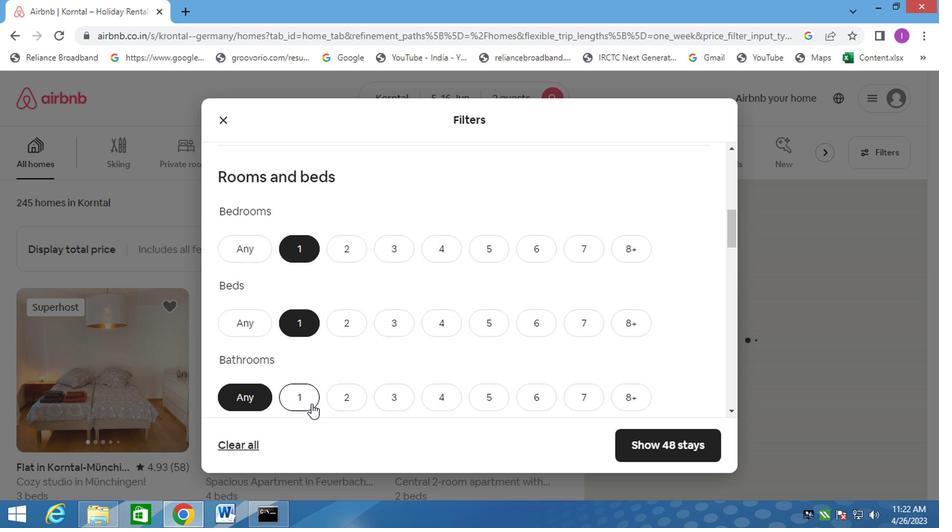 
Action: Mouse pressed left at (307, 404)
Screenshot: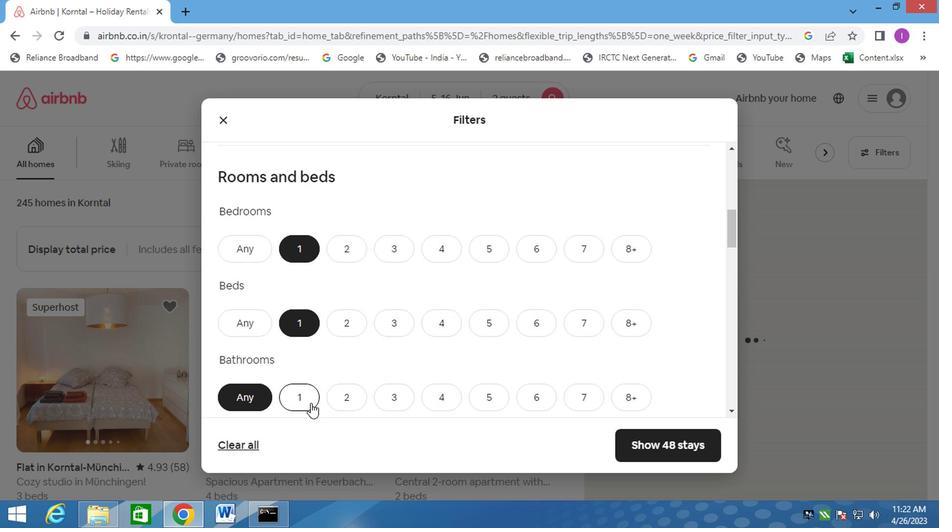 
Action: Mouse moved to (317, 340)
Screenshot: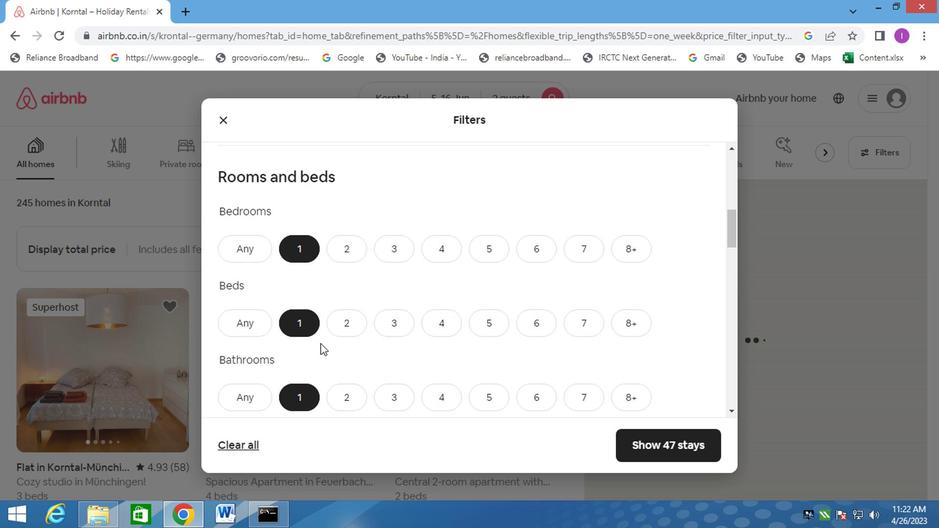 
Action: Mouse scrolled (317, 340) with delta (0, 0)
Screenshot: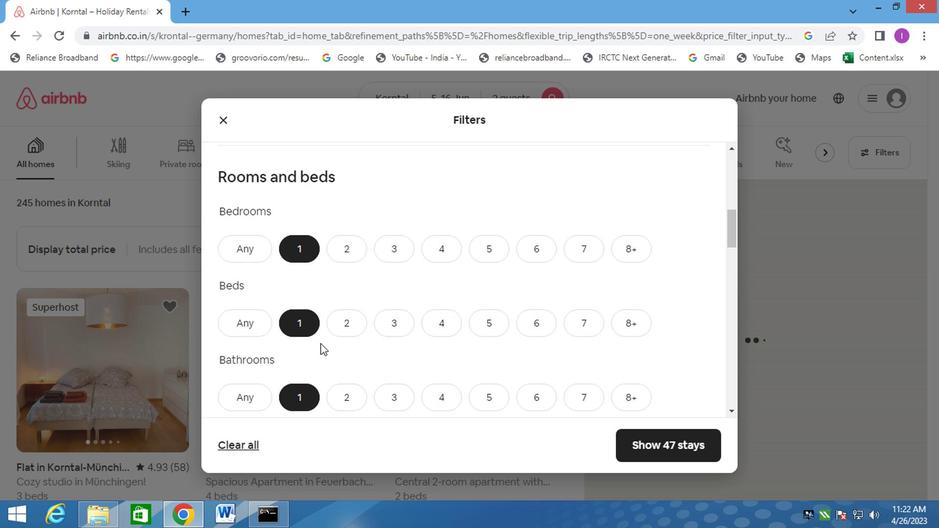 
Action: Mouse scrolled (317, 340) with delta (0, 0)
Screenshot: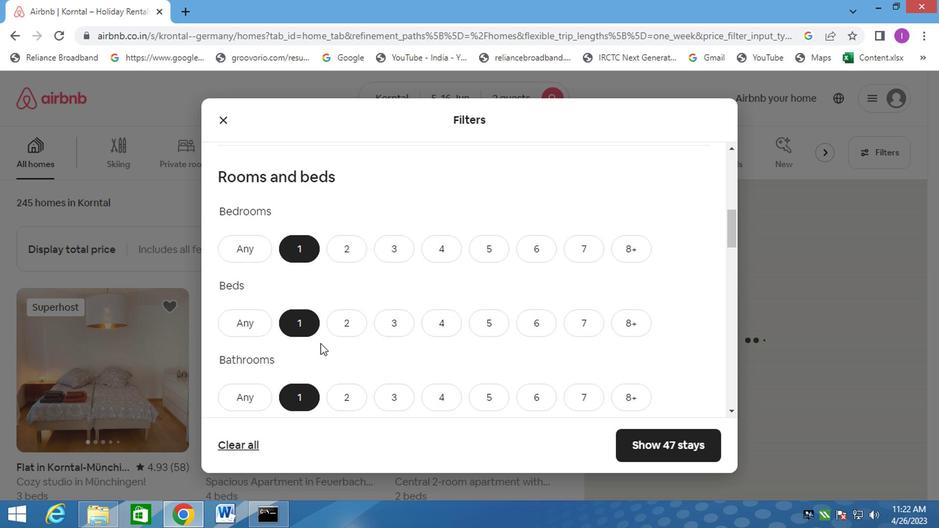 
Action: Mouse scrolled (317, 340) with delta (0, 0)
Screenshot: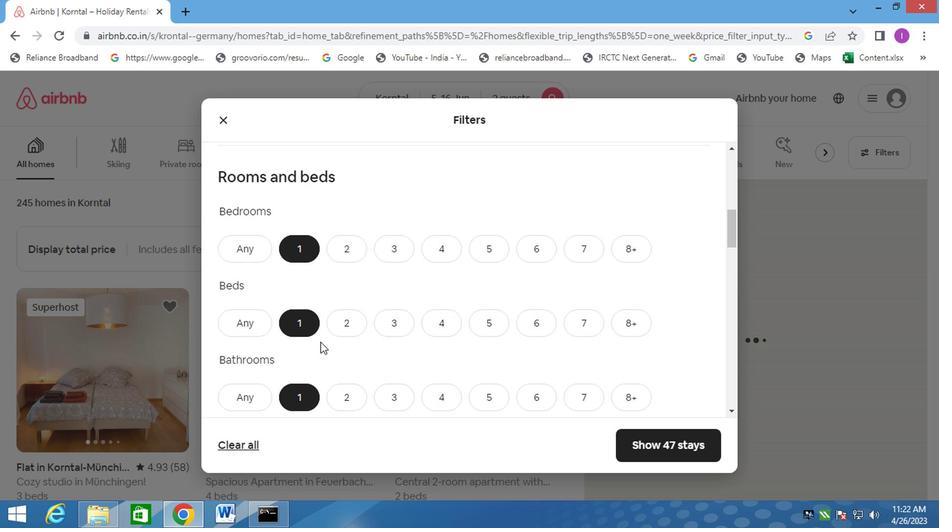 
Action: Mouse moved to (292, 308)
Screenshot: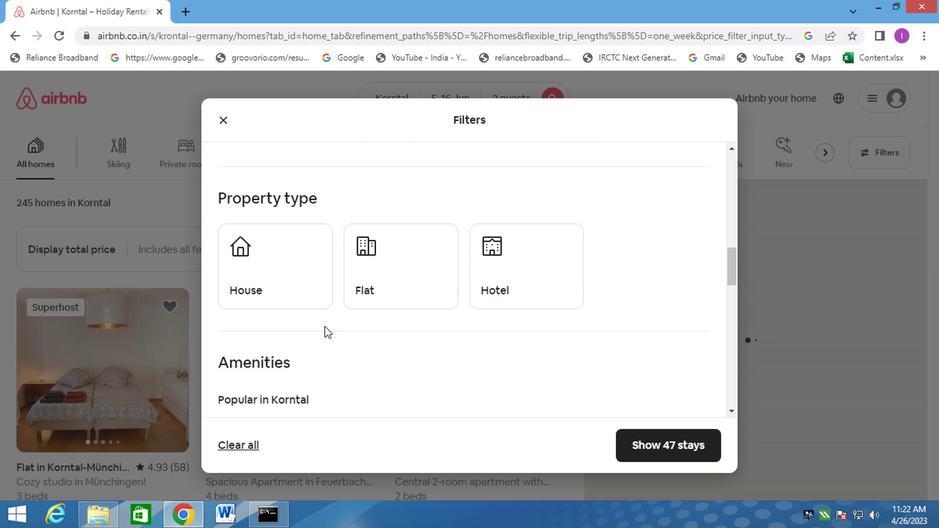 
Action: Mouse scrolled (321, 324) with delta (0, 0)
Screenshot: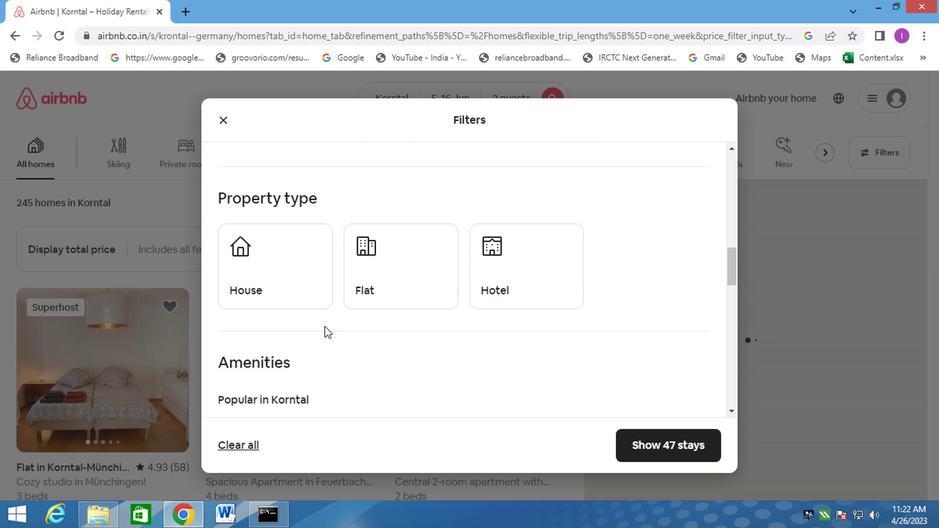 
Action: Mouse moved to (258, 228)
Screenshot: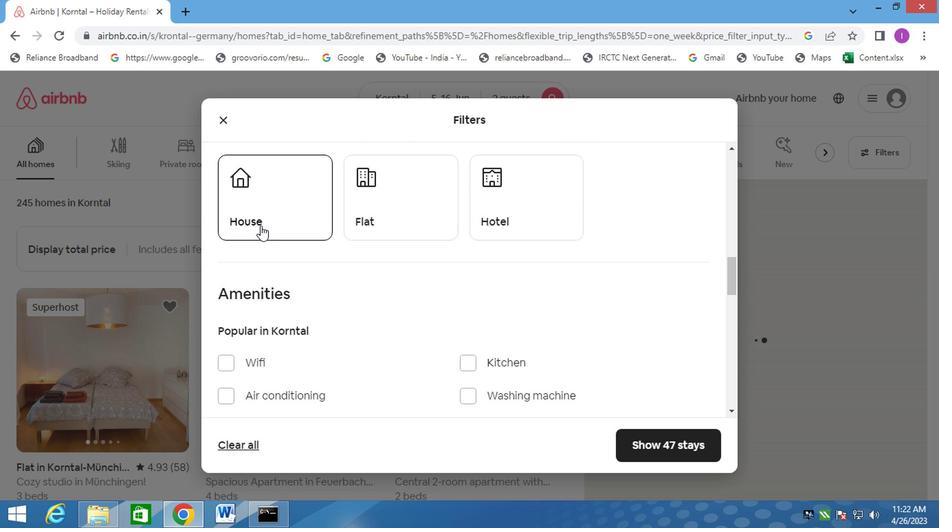 
Action: Mouse pressed left at (258, 228)
Screenshot: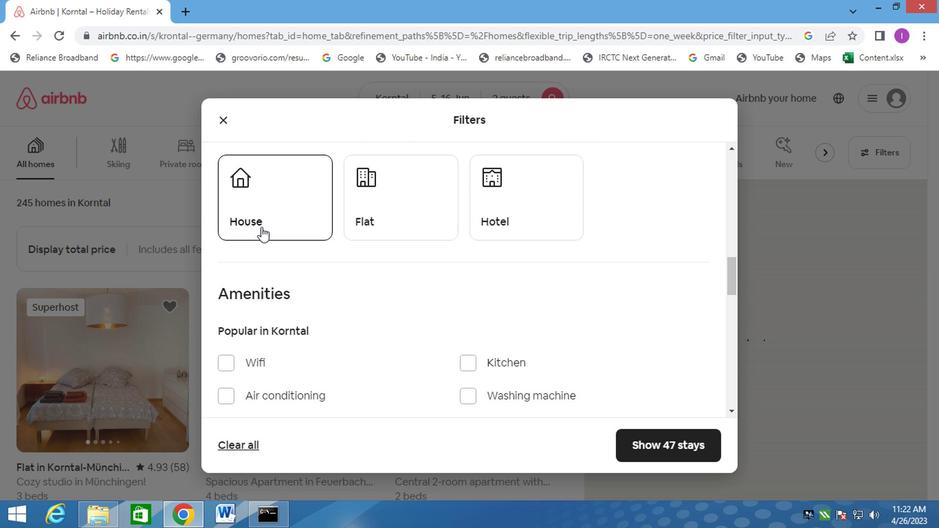 
Action: Mouse moved to (383, 236)
Screenshot: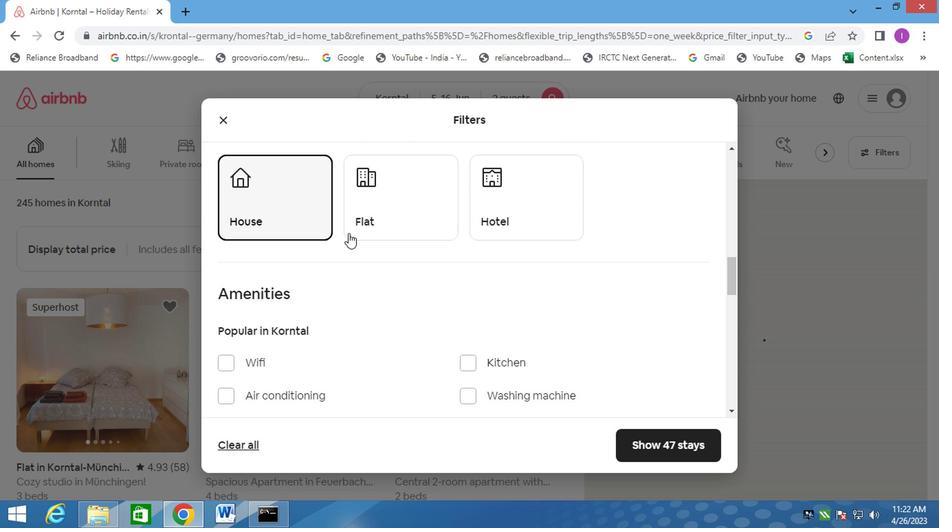
Action: Mouse pressed left at (383, 236)
Screenshot: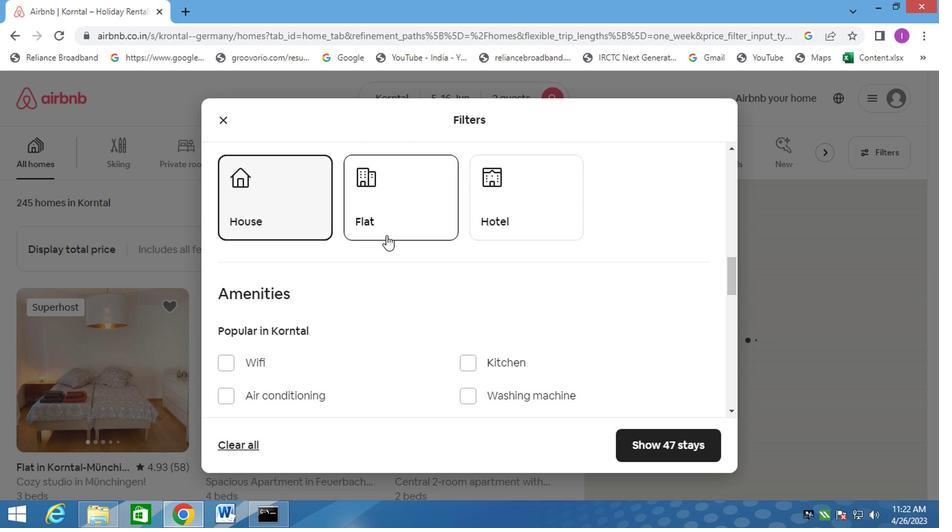 
Action: Mouse moved to (544, 211)
Screenshot: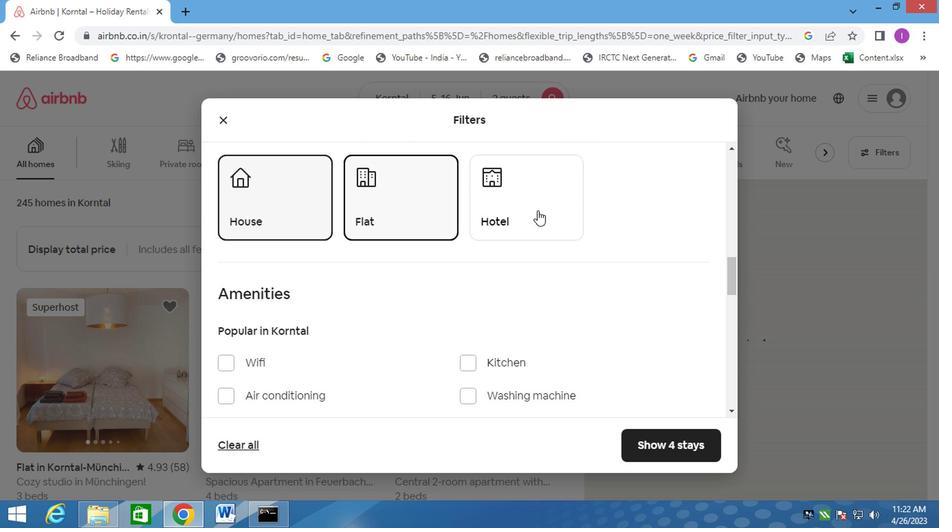 
Action: Mouse pressed left at (544, 211)
Screenshot: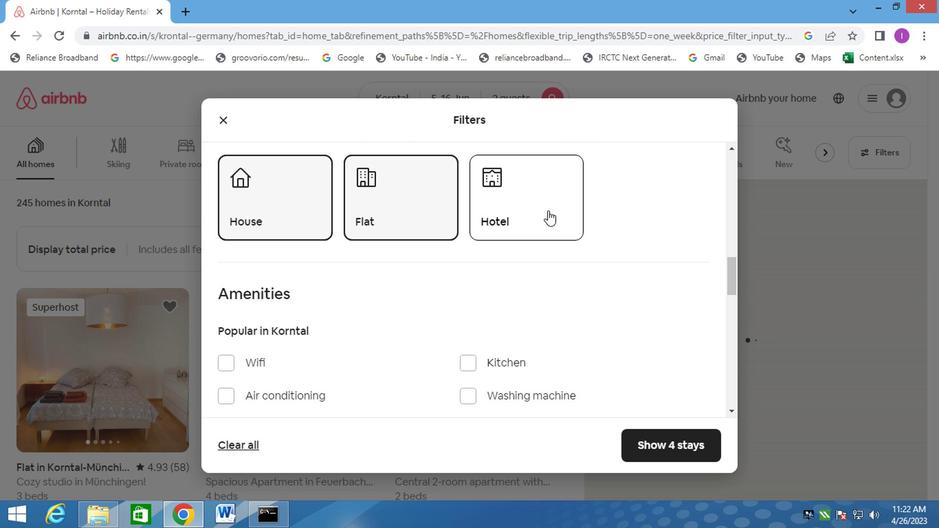 
Action: Mouse moved to (315, 319)
Screenshot: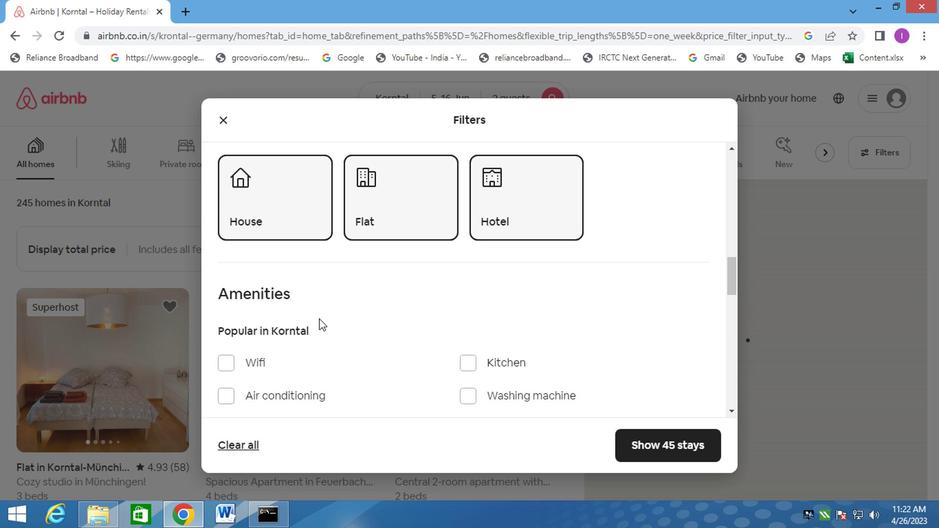 
Action: Mouse scrolled (315, 318) with delta (0, 0)
Screenshot: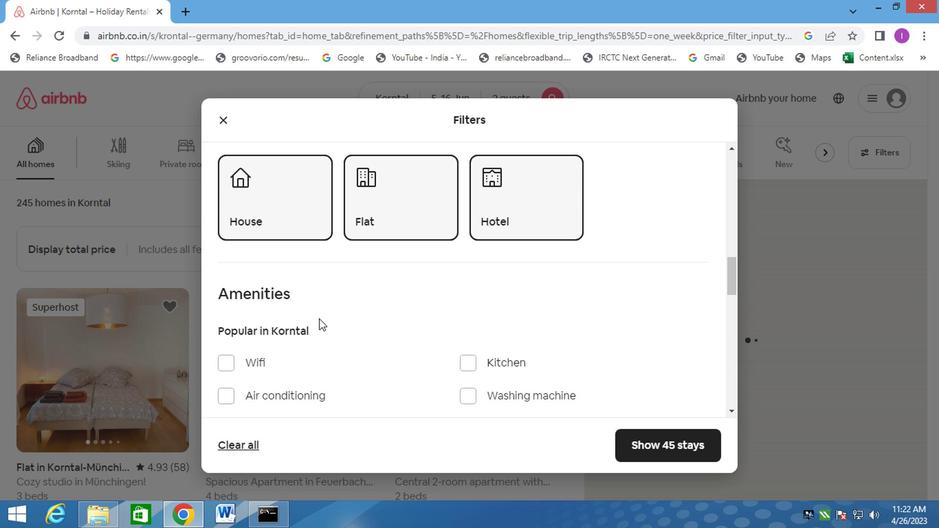 
Action: Mouse scrolled (315, 318) with delta (0, 0)
Screenshot: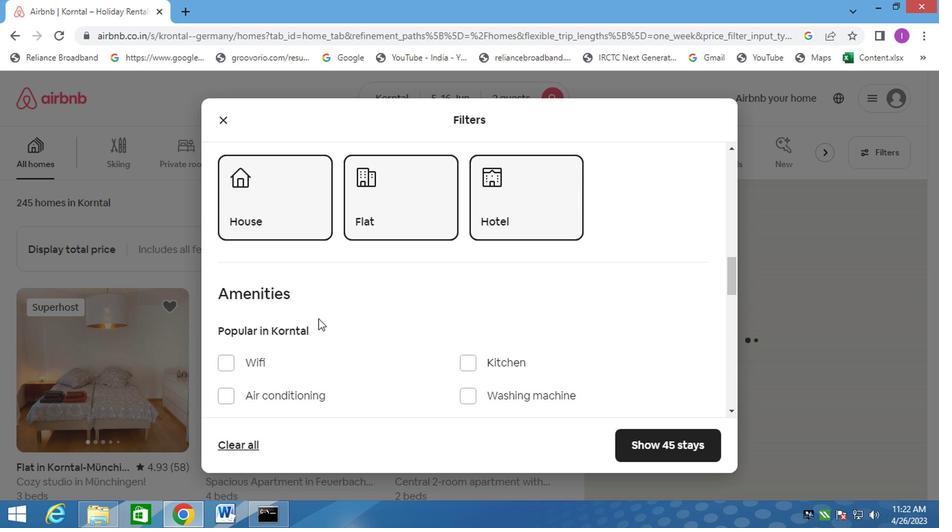 
Action: Mouse scrolled (315, 318) with delta (0, 0)
Screenshot: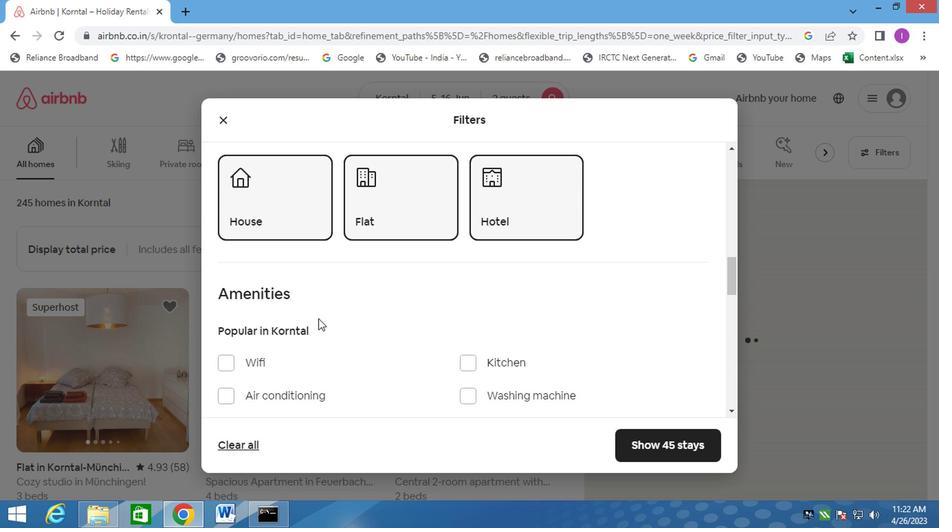 
Action: Mouse scrolled (315, 318) with delta (0, 0)
Screenshot: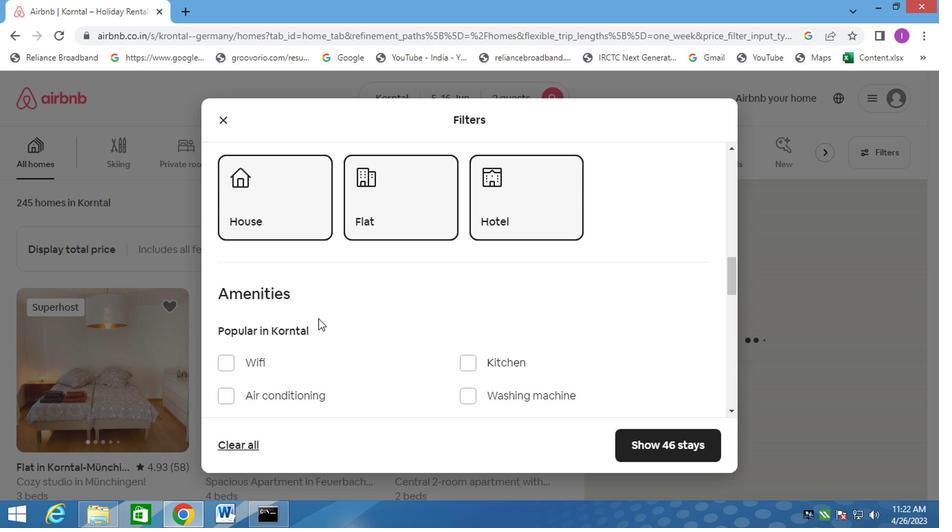 
Action: Mouse moved to (318, 308)
Screenshot: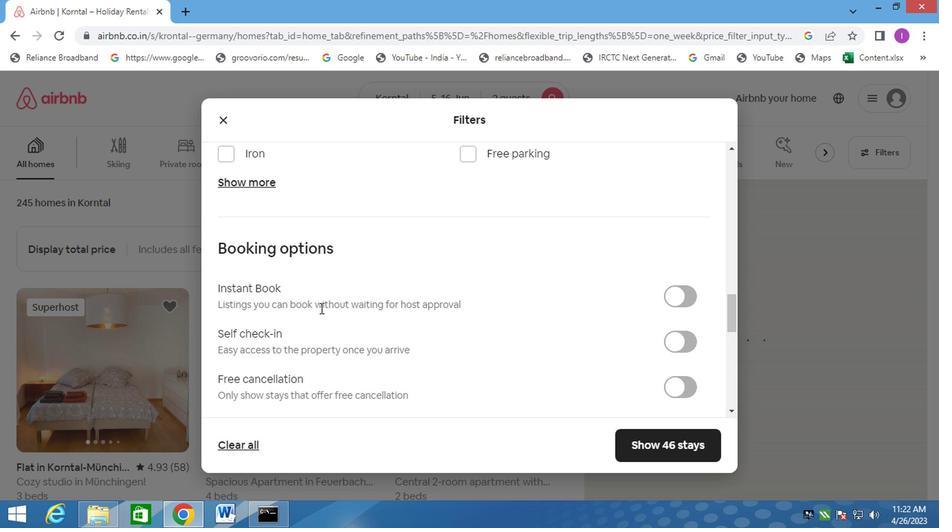 
Action: Mouse scrolled (318, 307) with delta (0, 0)
Screenshot: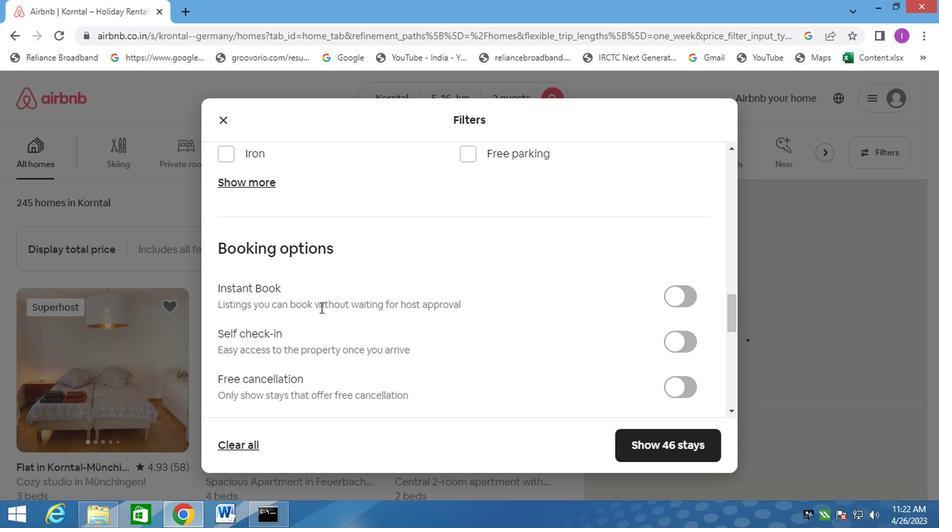 
Action: Mouse scrolled (318, 307) with delta (0, 0)
Screenshot: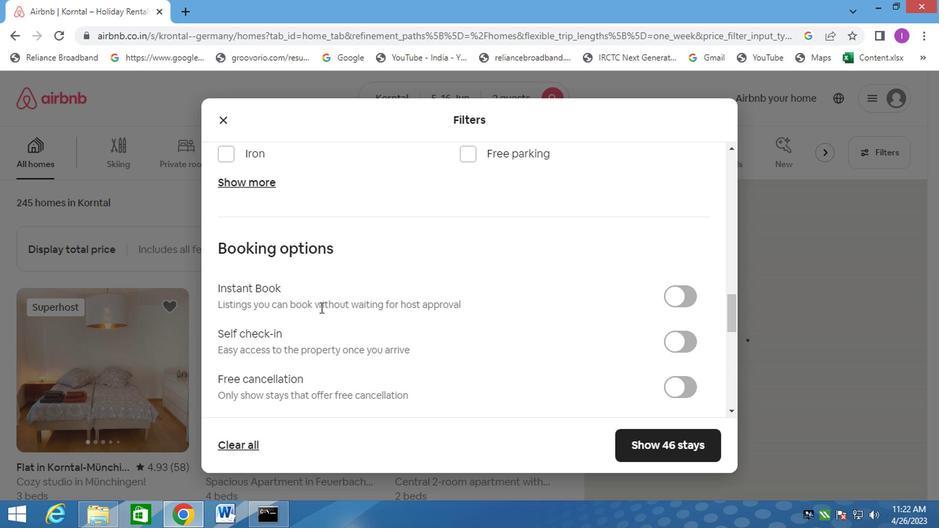 
Action: Mouse moved to (319, 307)
Screenshot: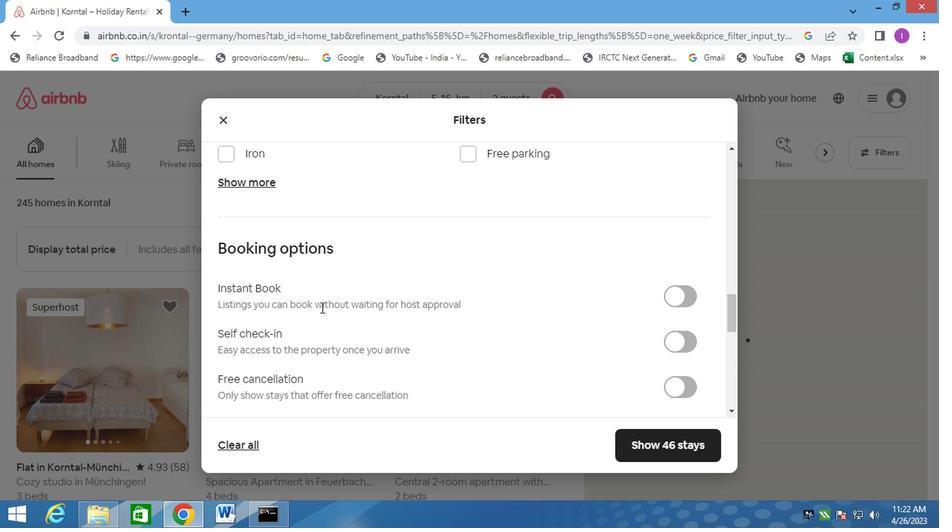 
Action: Mouse scrolled (319, 307) with delta (0, 0)
Screenshot: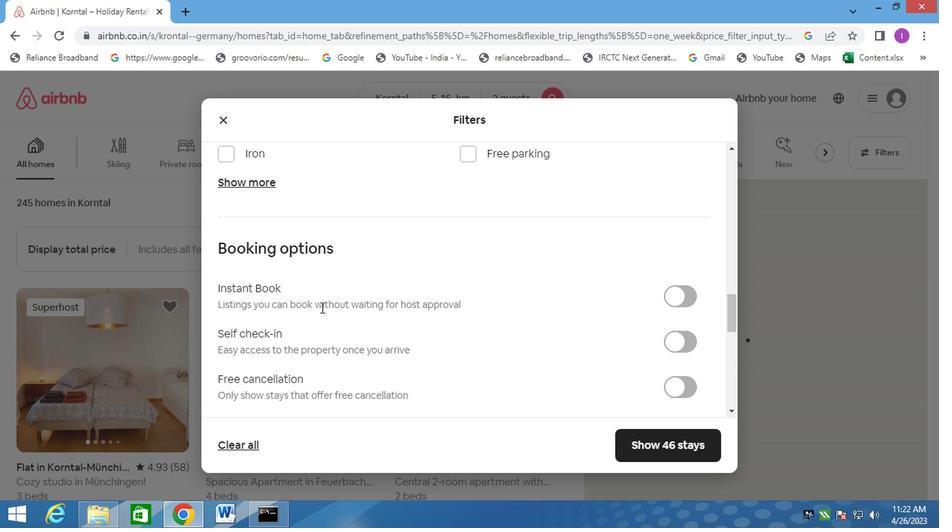
Action: Mouse moved to (626, 201)
Screenshot: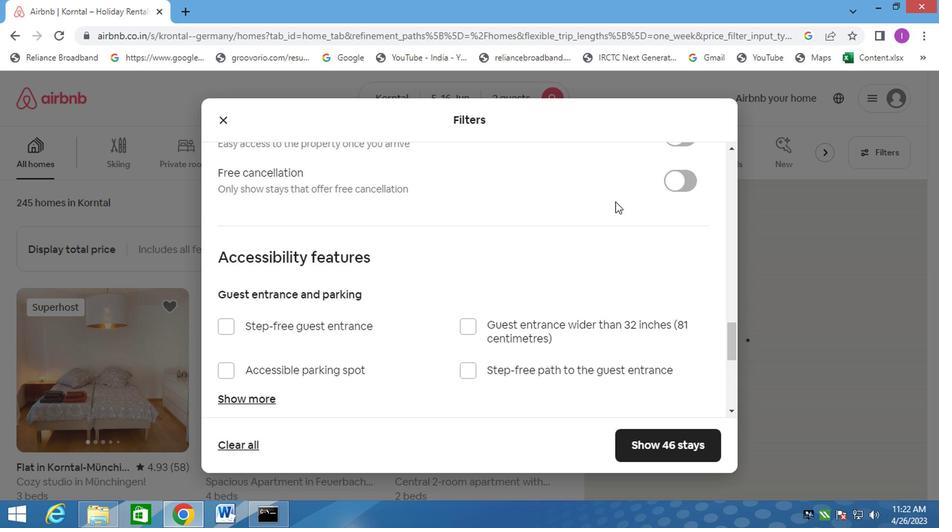 
Action: Mouse scrolled (626, 201) with delta (0, 0)
Screenshot: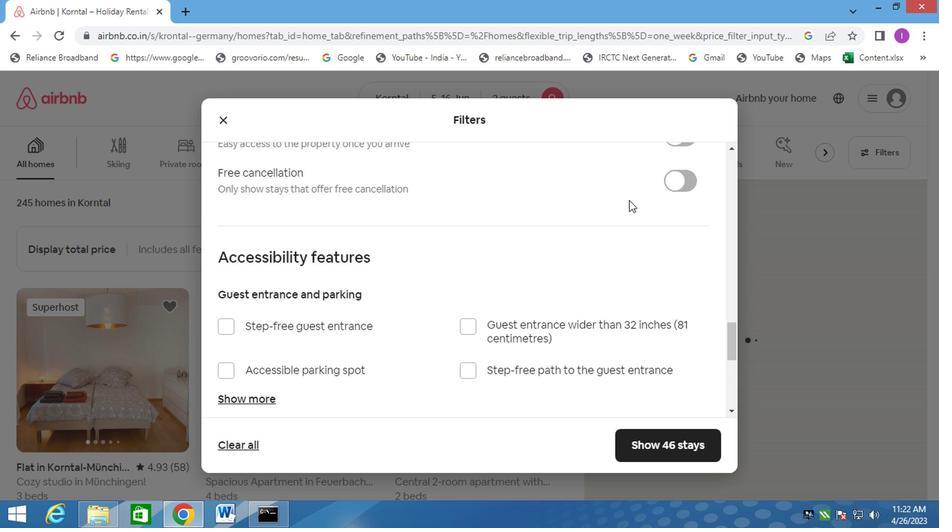 
Action: Mouse moved to (689, 212)
Screenshot: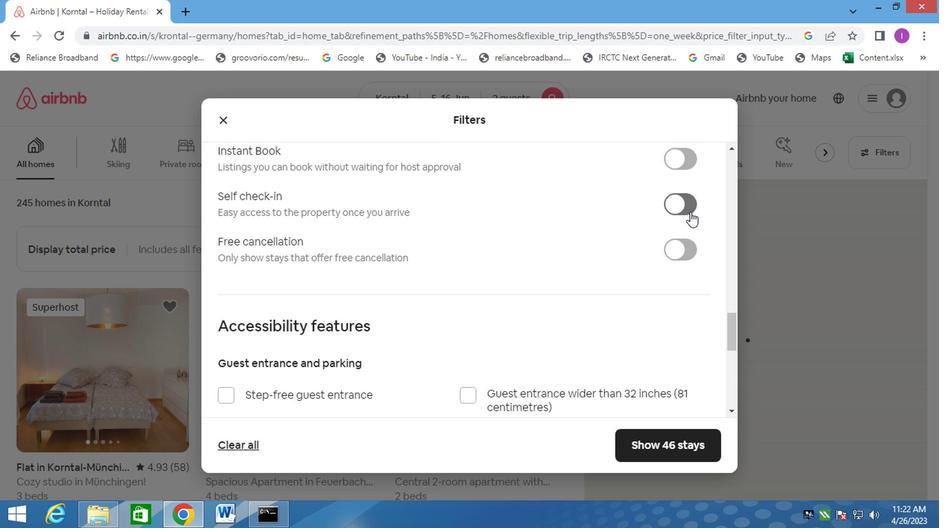 
Action: Mouse pressed left at (689, 212)
Screenshot: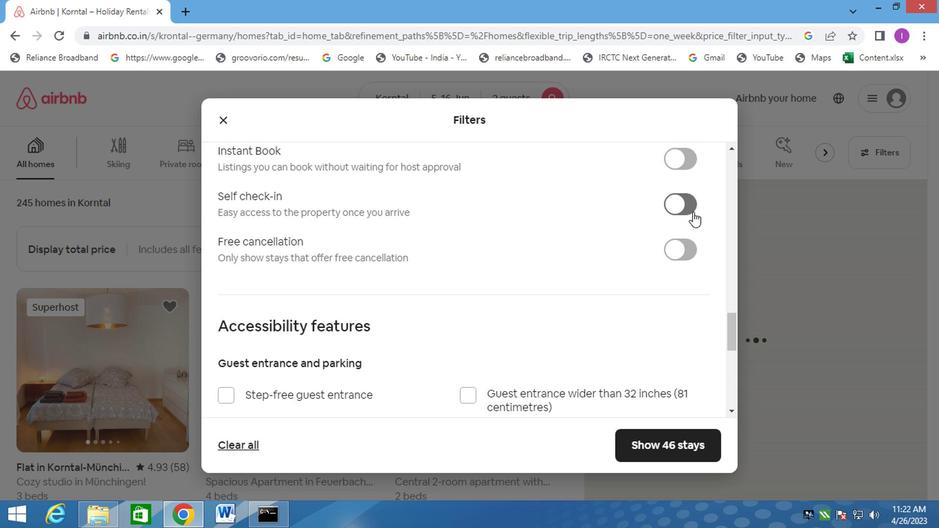 
Action: Mouse moved to (375, 316)
Screenshot: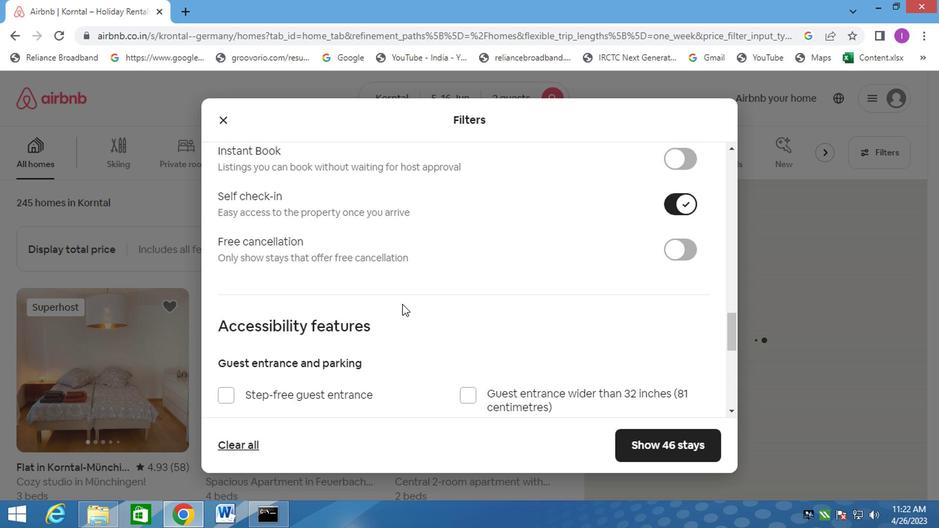 
Action: Mouse scrolled (375, 316) with delta (0, 0)
Screenshot: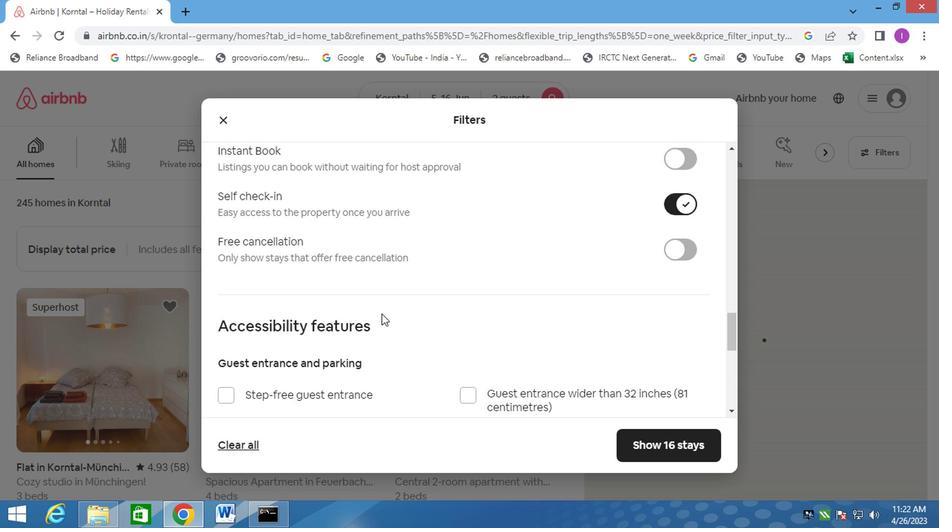 
Action: Mouse scrolled (375, 316) with delta (0, 0)
Screenshot: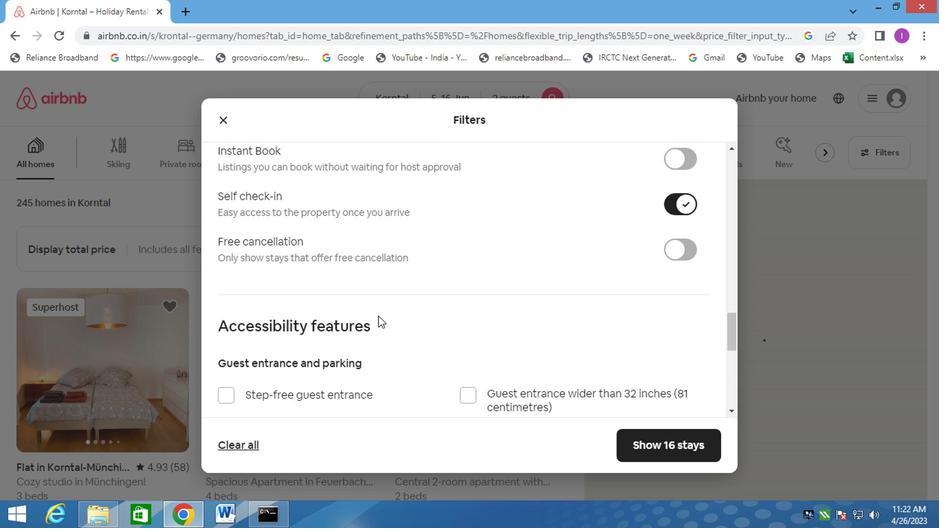 
Action: Mouse moved to (374, 317)
Screenshot: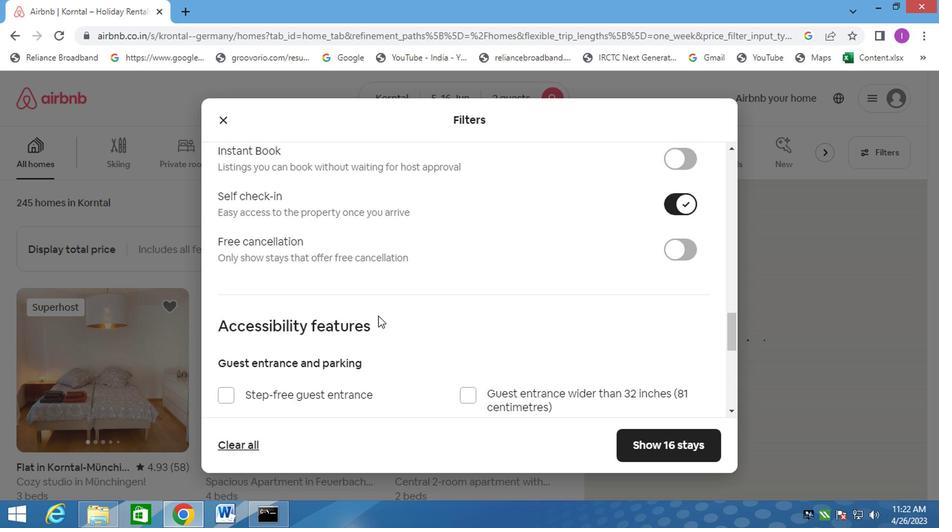 
Action: Mouse scrolled (374, 316) with delta (0, 0)
Screenshot: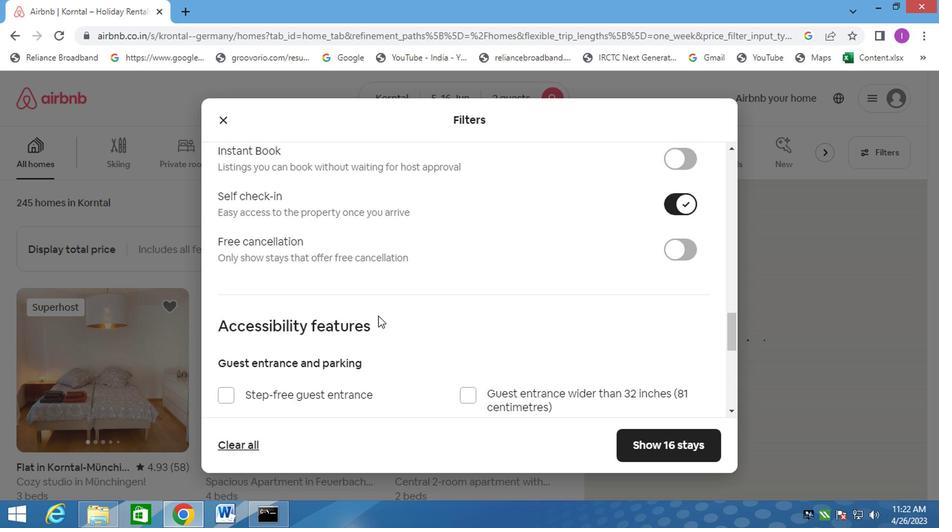 
Action: Mouse moved to (374, 317)
Screenshot: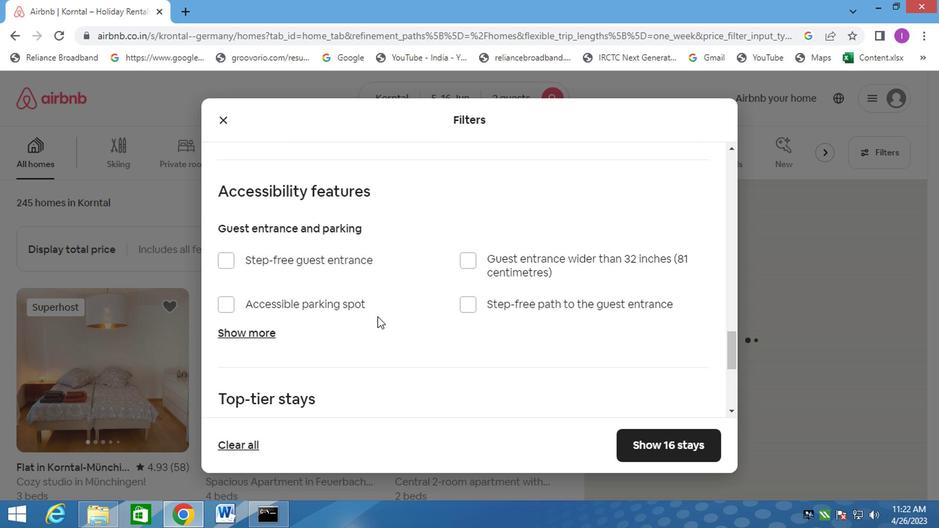 
Action: Mouse scrolled (374, 316) with delta (0, 0)
Screenshot: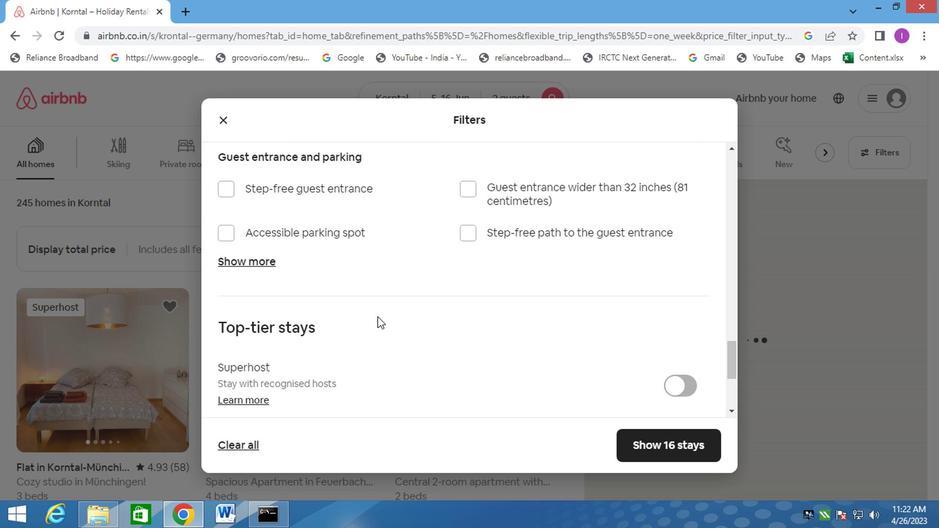 
Action: Mouse scrolled (374, 316) with delta (0, 0)
Screenshot: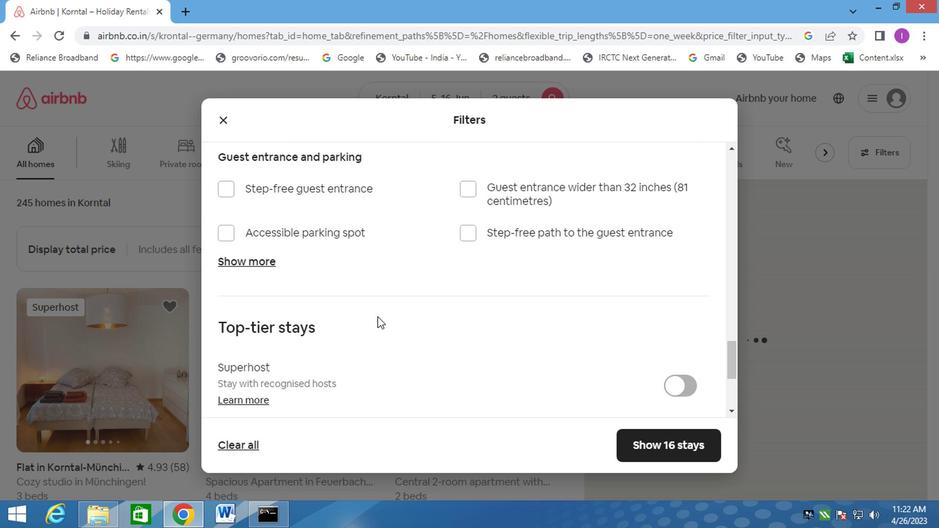
Action: Mouse scrolled (374, 316) with delta (0, 0)
Screenshot: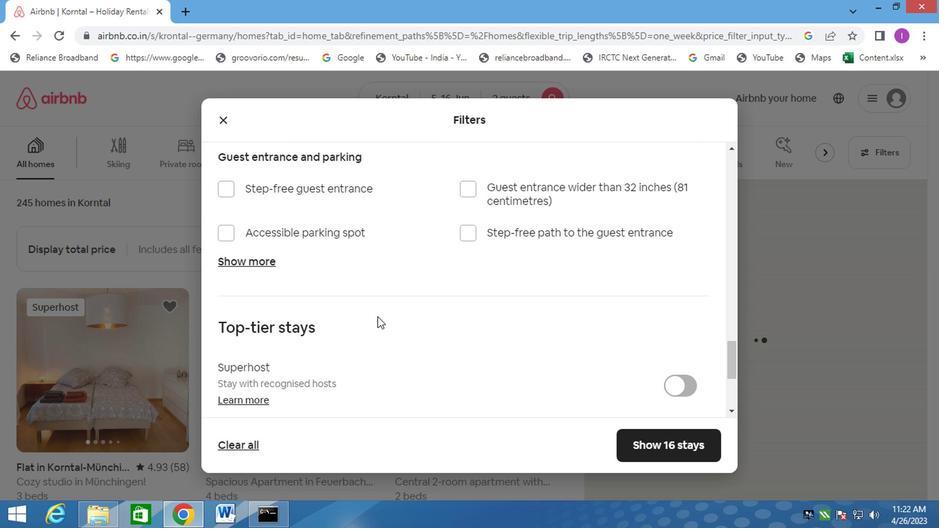 
Action: Mouse moved to (369, 314)
Screenshot: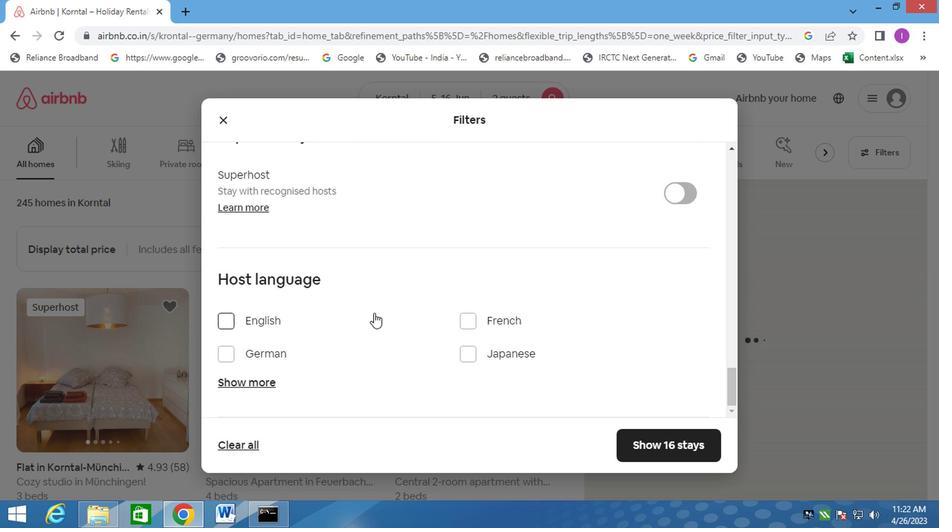 
Action: Mouse scrolled (369, 313) with delta (0, 0)
Screenshot: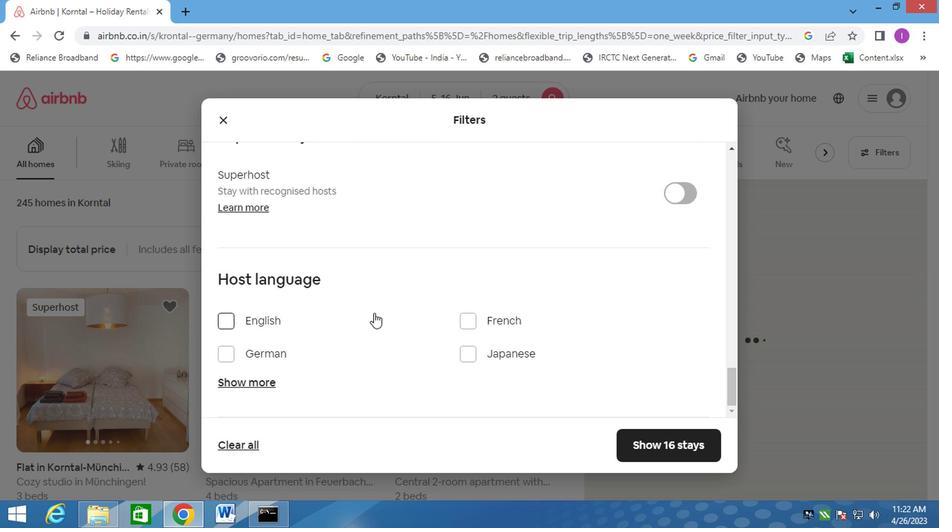 
Action: Mouse scrolled (369, 313) with delta (0, 0)
Screenshot: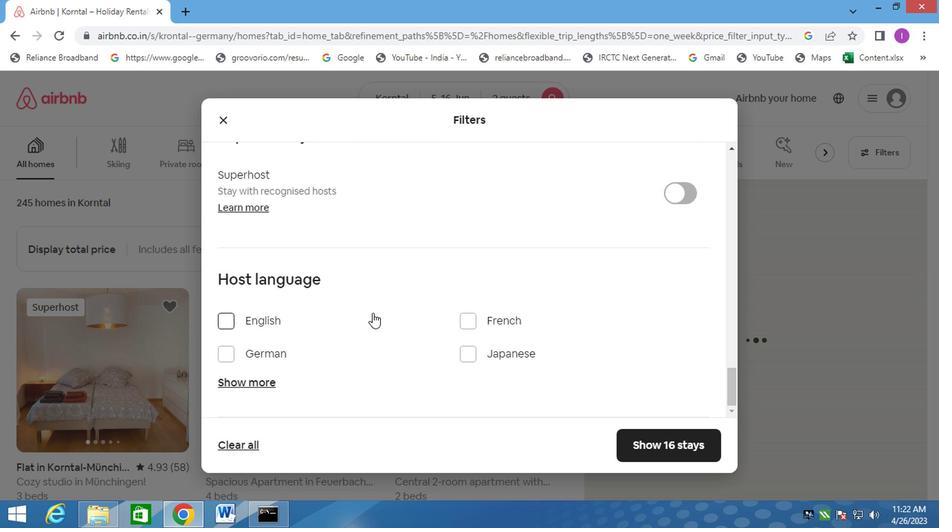 
Action: Mouse moved to (221, 322)
Screenshot: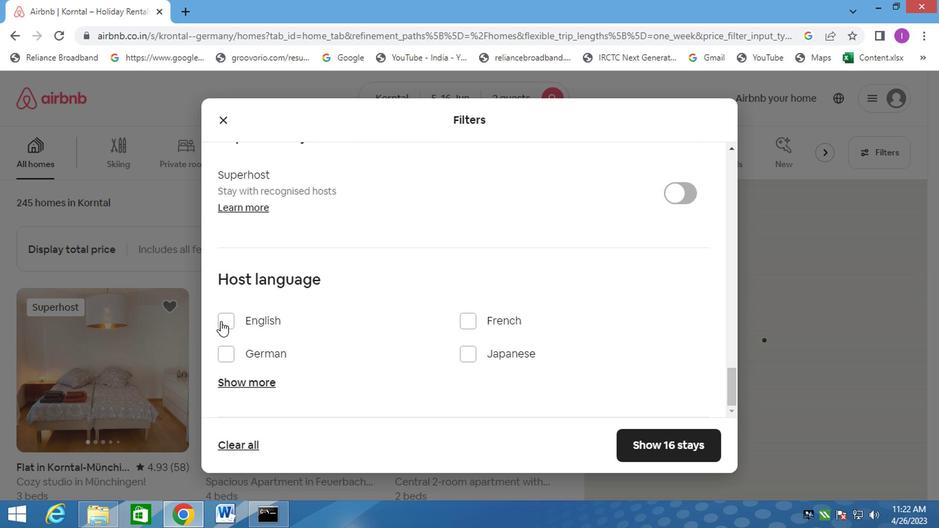 
Action: Mouse pressed left at (221, 322)
Screenshot: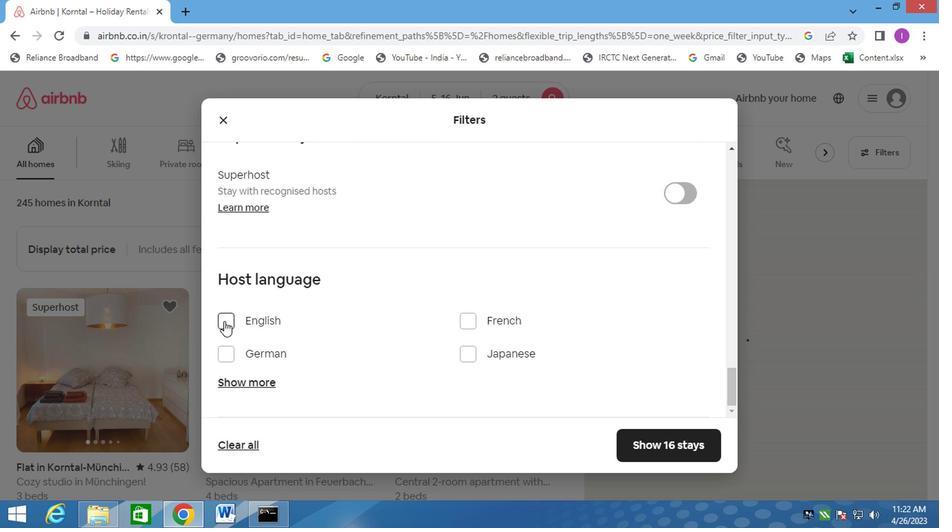 
Action: Mouse moved to (628, 436)
Screenshot: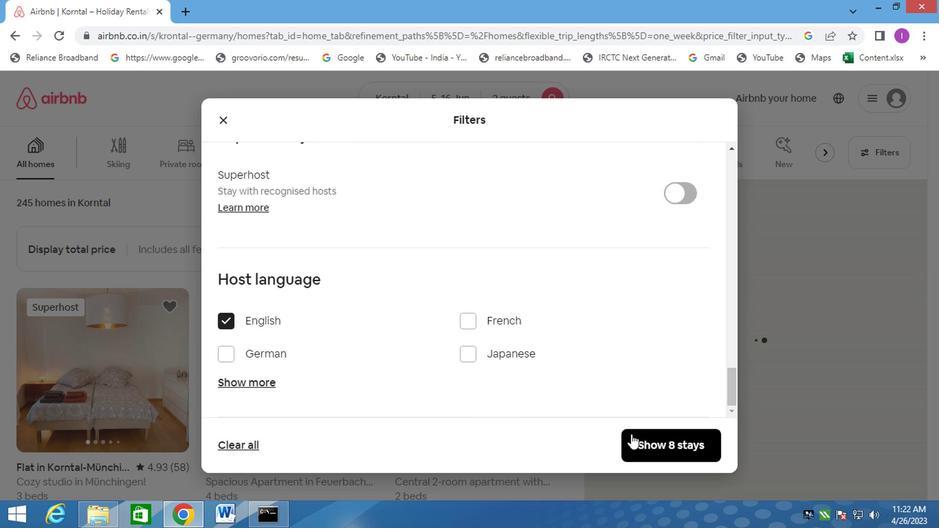 
Action: Mouse pressed left at (628, 436)
Screenshot: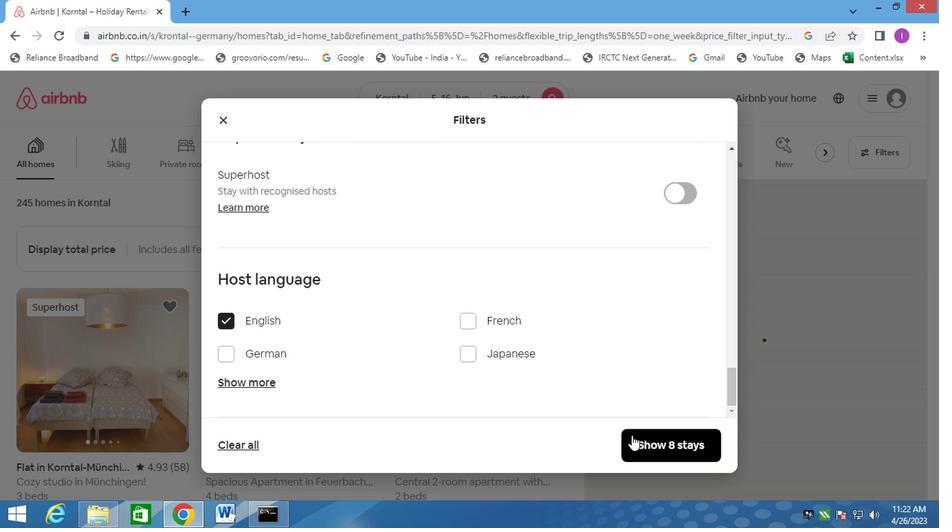
Action: Mouse moved to (592, 417)
Screenshot: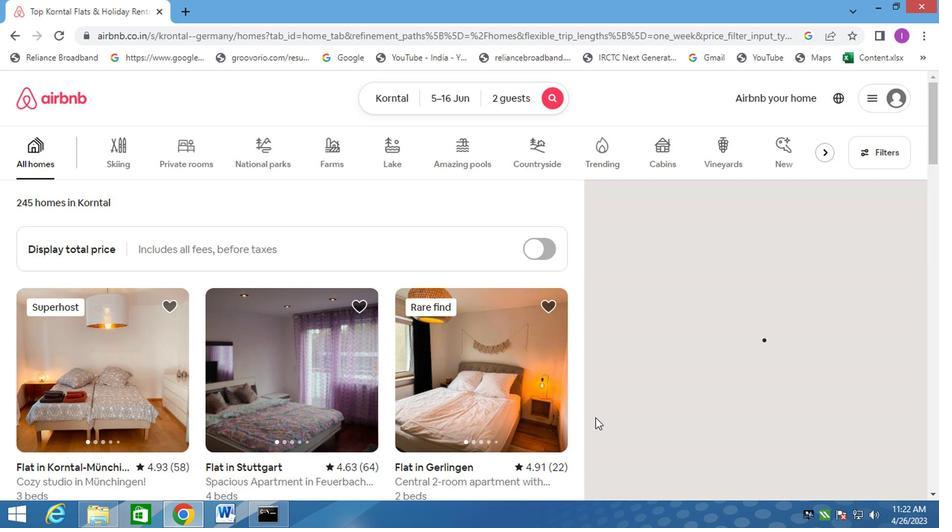 
